Task: Find connections with filter location Puerto Tejada with filter topic #Consultantswith filter profile language English with filter current company Bounce with filter school DKTE'S Textile and Engineering Institute - An Autonomous Institute with filter industry Accommodation Services with filter service category Business Law with filter keywords title CNA
Action: Mouse moved to (278, 199)
Screenshot: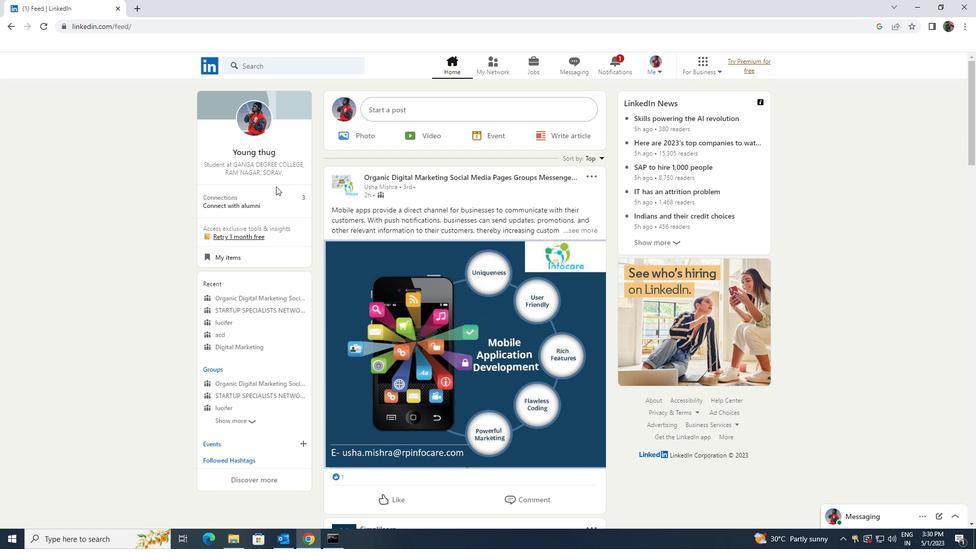
Action: Mouse pressed left at (278, 199)
Screenshot: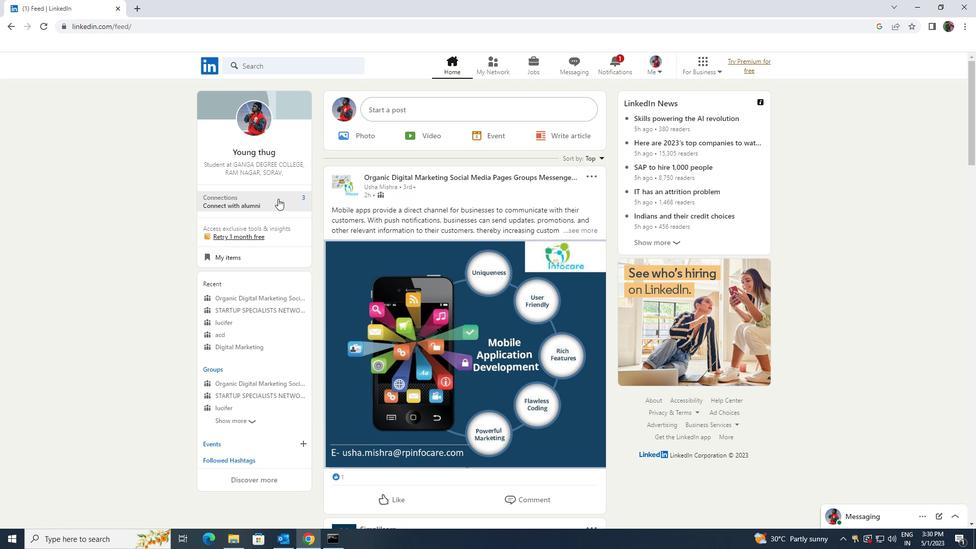 
Action: Mouse moved to (283, 123)
Screenshot: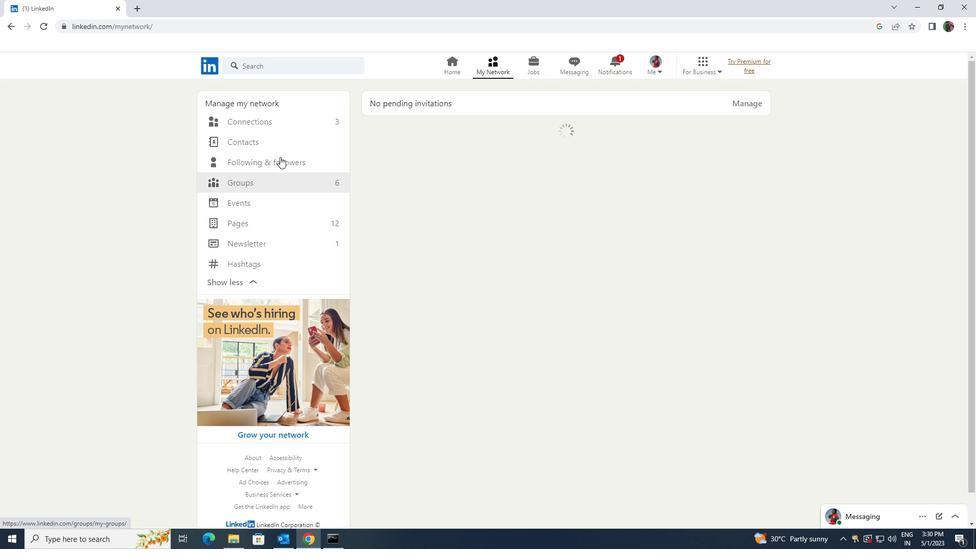 
Action: Mouse pressed left at (283, 123)
Screenshot: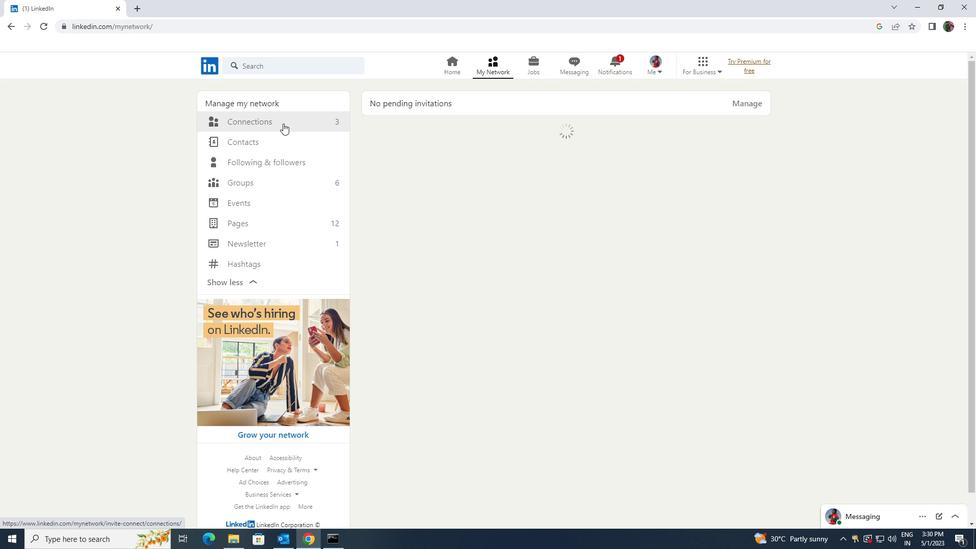 
Action: Mouse pressed left at (283, 123)
Screenshot: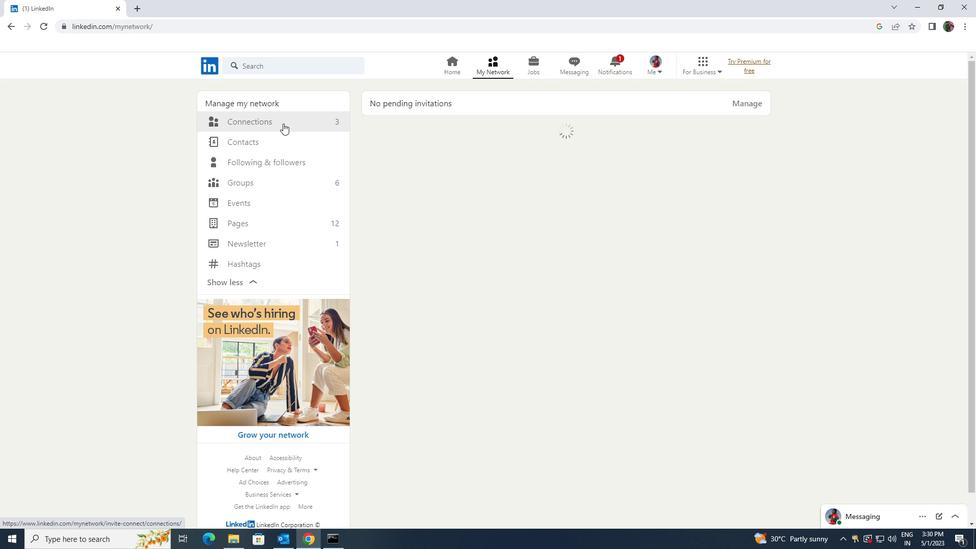 
Action: Mouse moved to (549, 123)
Screenshot: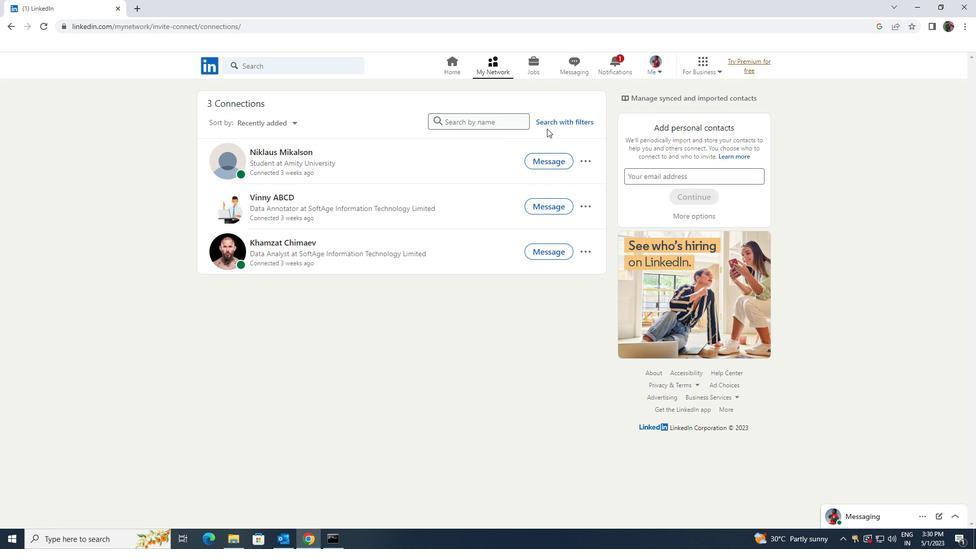 
Action: Mouse pressed left at (549, 123)
Screenshot: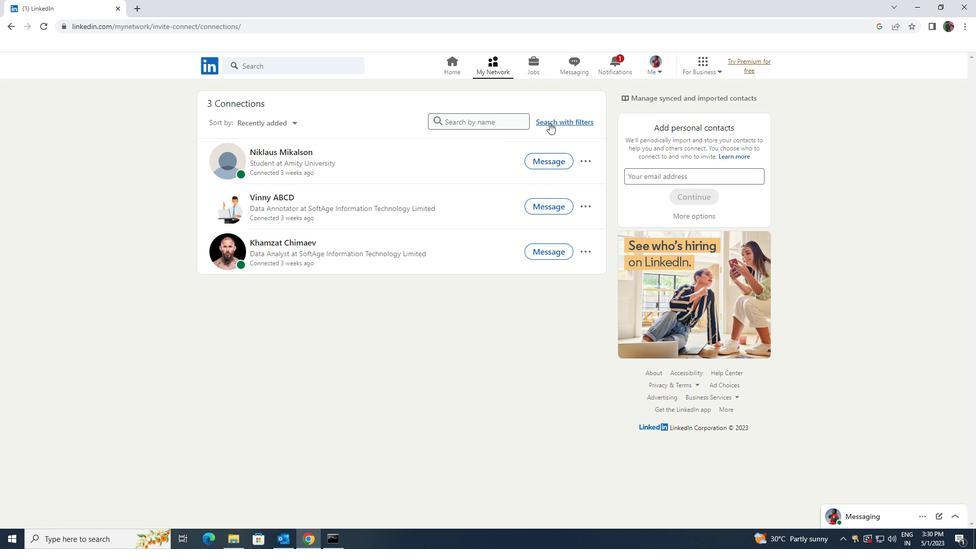
Action: Mouse moved to (529, 92)
Screenshot: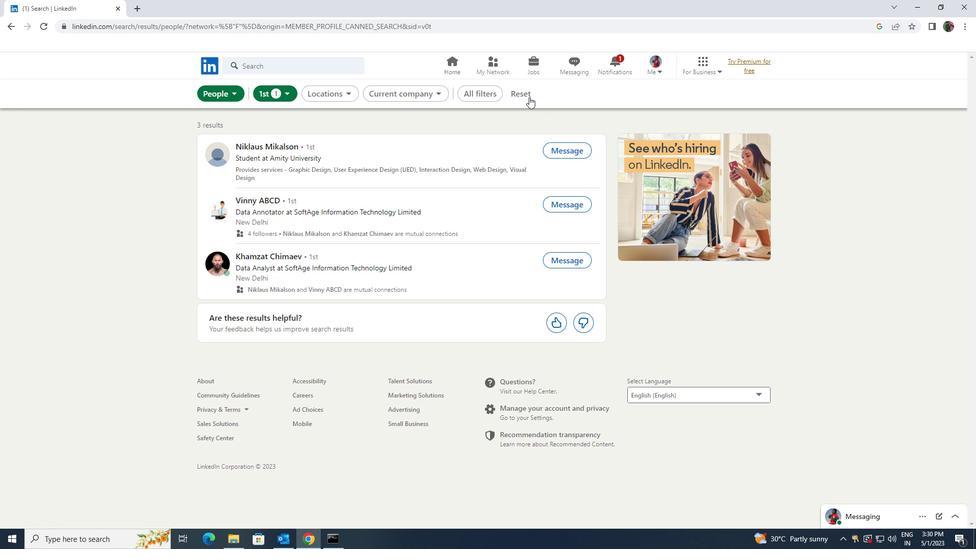 
Action: Mouse pressed left at (529, 92)
Screenshot: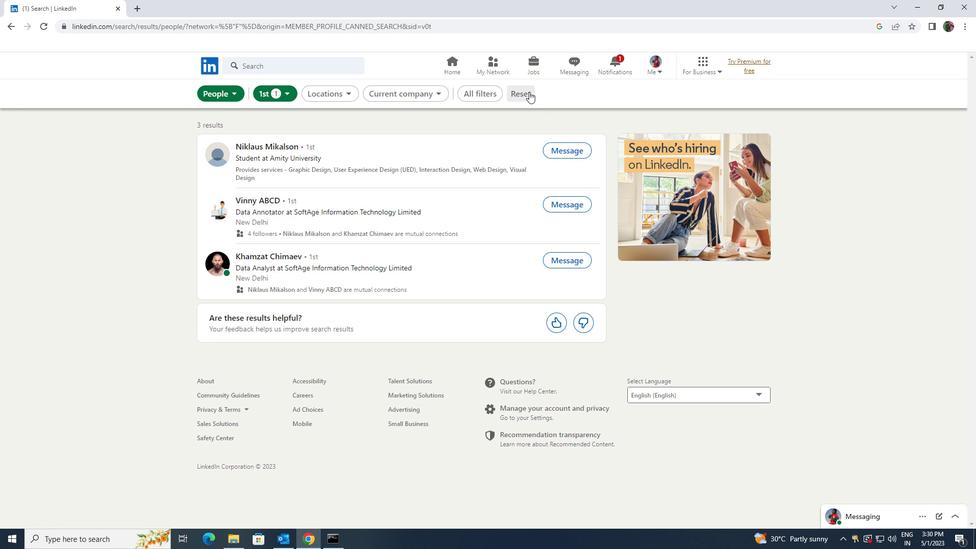 
Action: Mouse moved to (507, 92)
Screenshot: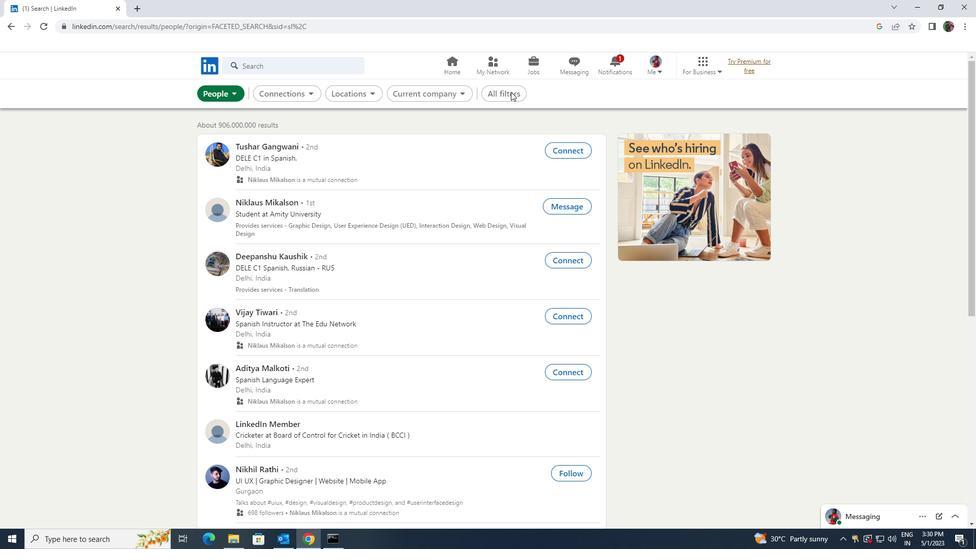 
Action: Mouse pressed left at (507, 92)
Screenshot: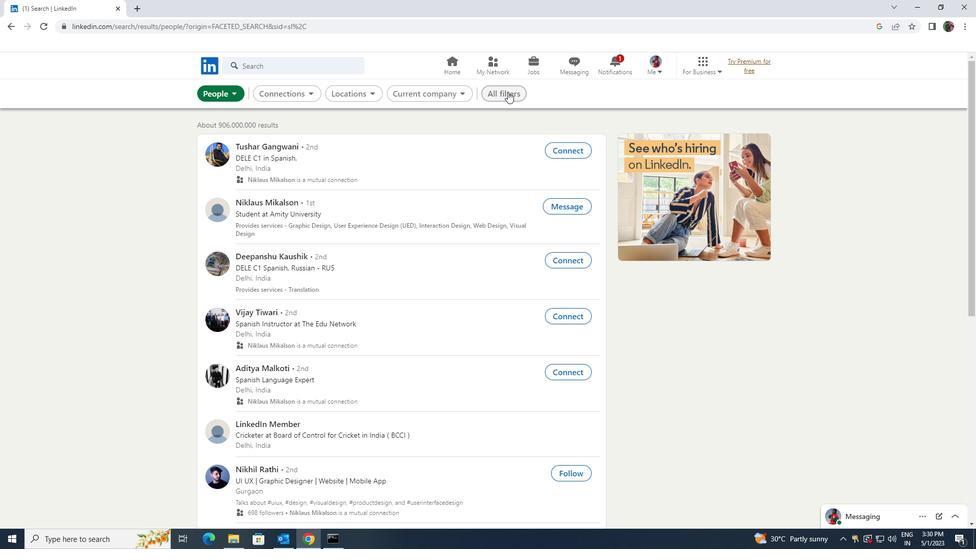 
Action: Mouse moved to (825, 330)
Screenshot: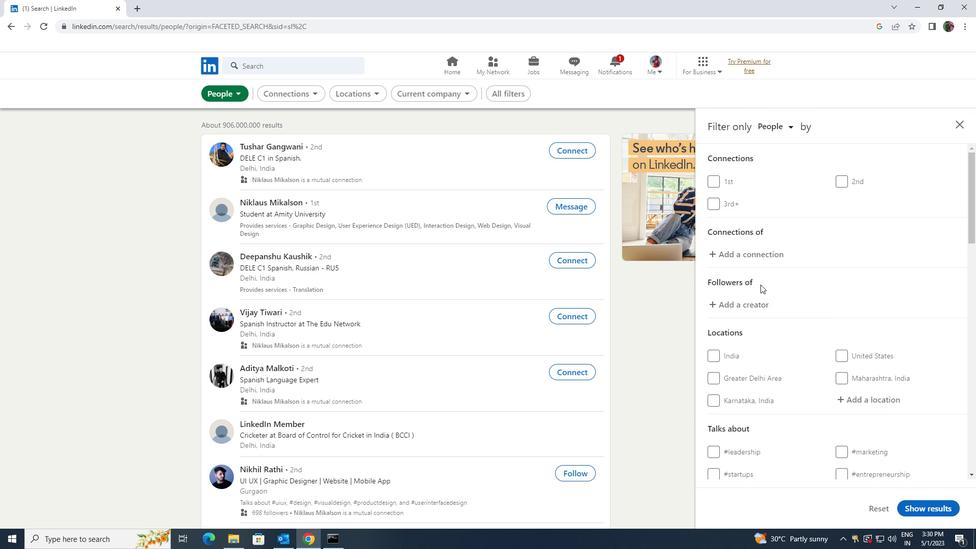 
Action: Mouse scrolled (825, 329) with delta (0, 0)
Screenshot: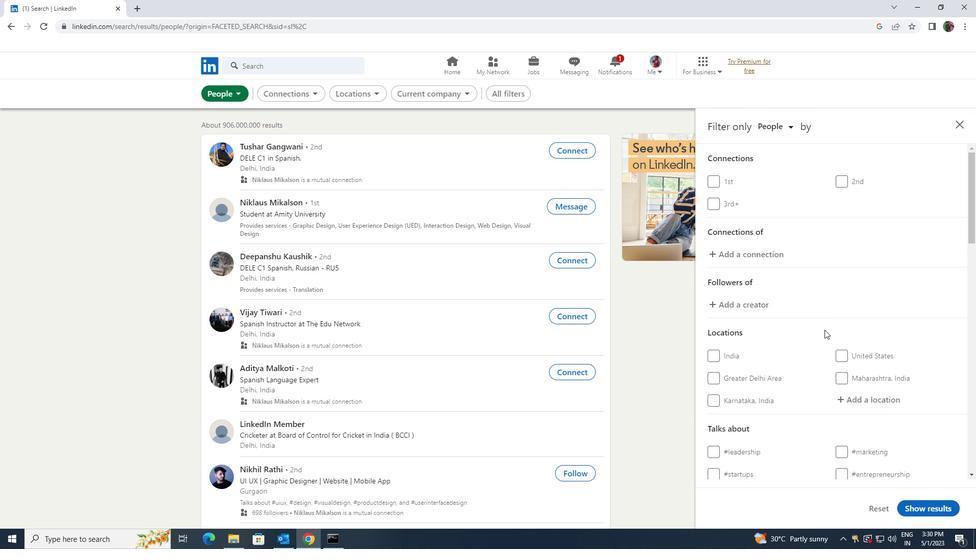 
Action: Mouse scrolled (825, 329) with delta (0, 0)
Screenshot: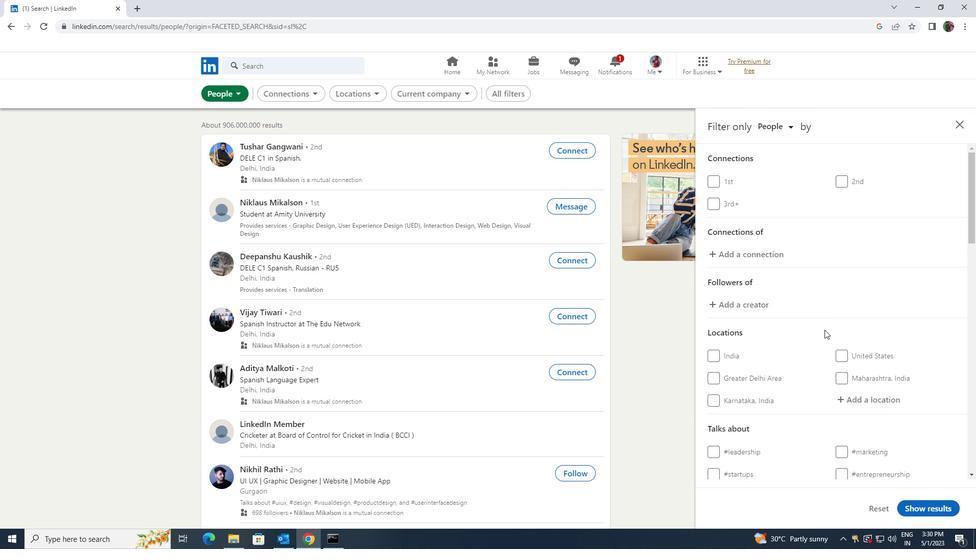 
Action: Mouse moved to (847, 298)
Screenshot: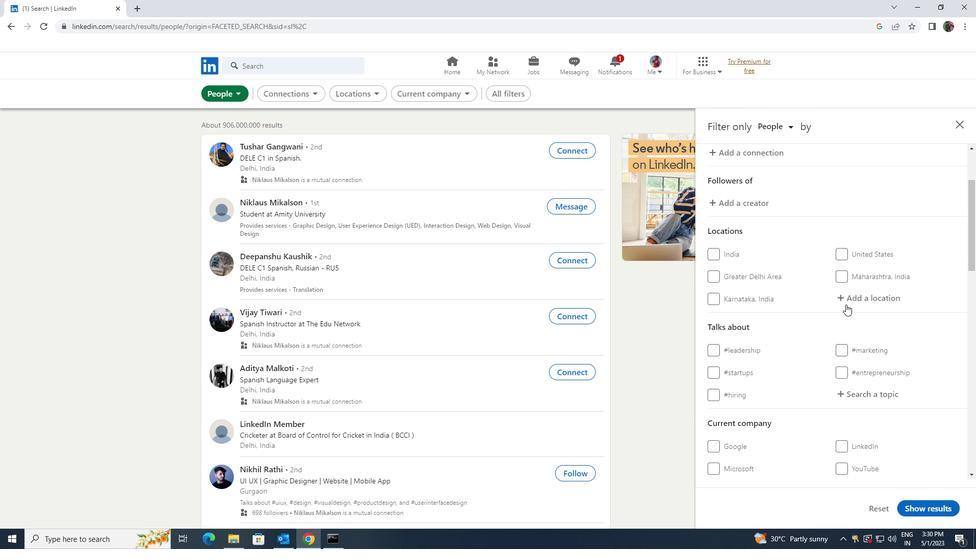 
Action: Mouse pressed left at (847, 298)
Screenshot: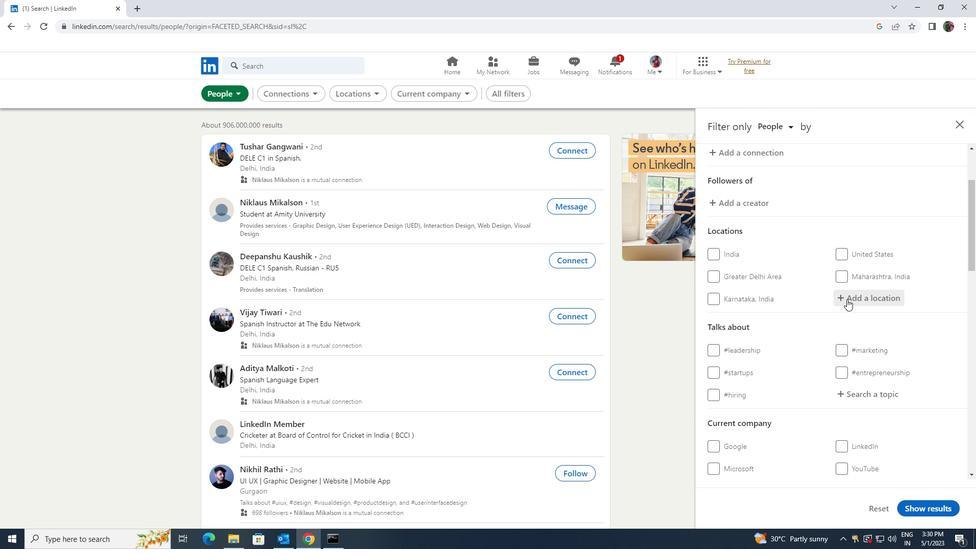 
Action: Key pressed <Key.shift>PUERT
Screenshot: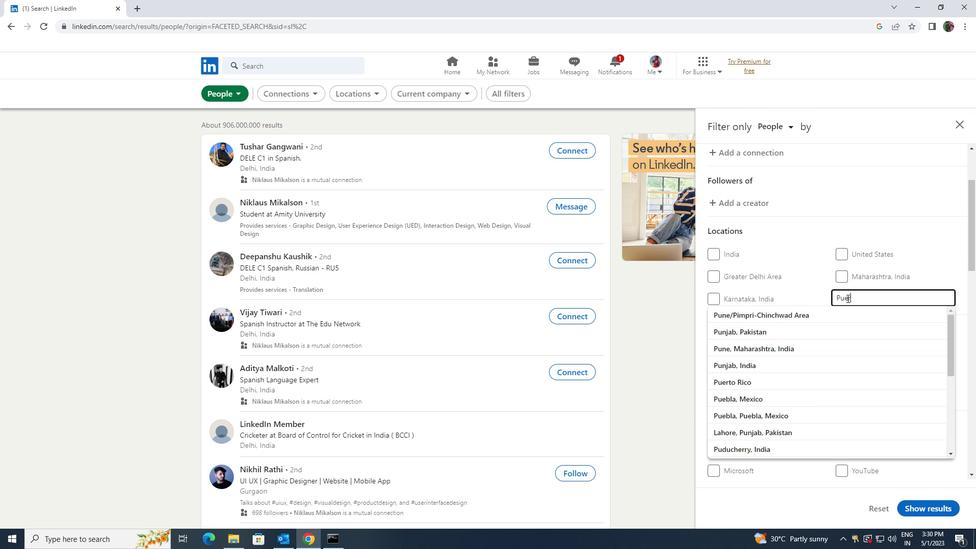 
Action: Mouse moved to (842, 311)
Screenshot: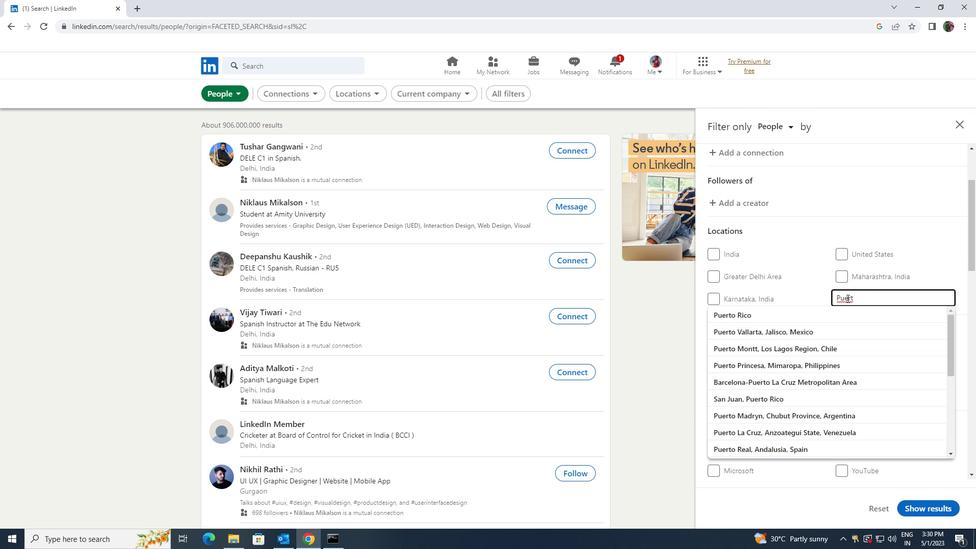 
Action: Mouse pressed left at (842, 311)
Screenshot: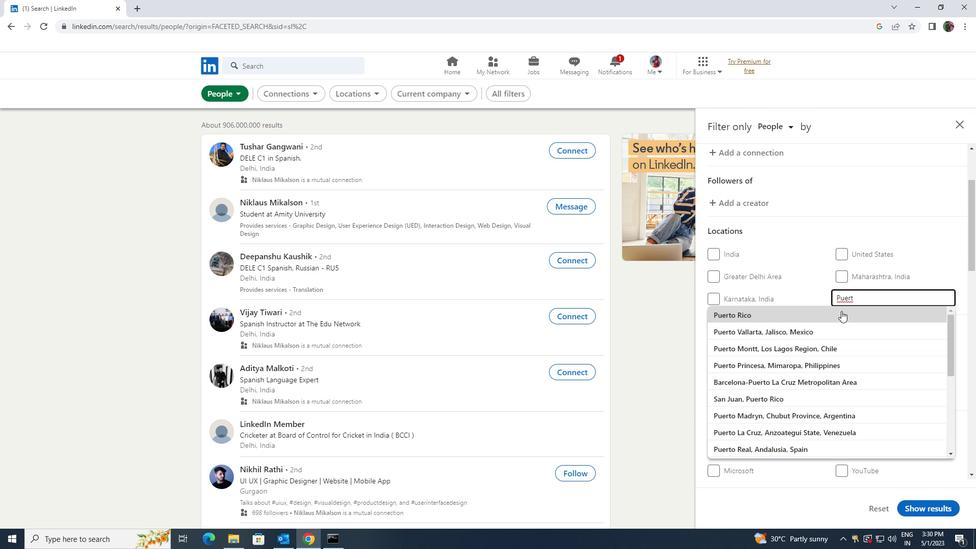 
Action: Mouse scrolled (842, 310) with delta (0, 0)
Screenshot: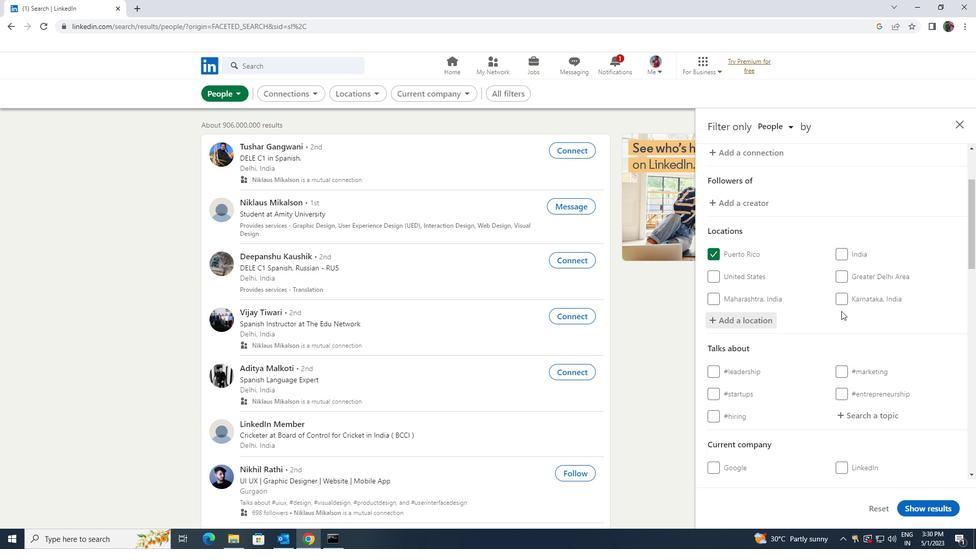 
Action: Mouse scrolled (842, 310) with delta (0, 0)
Screenshot: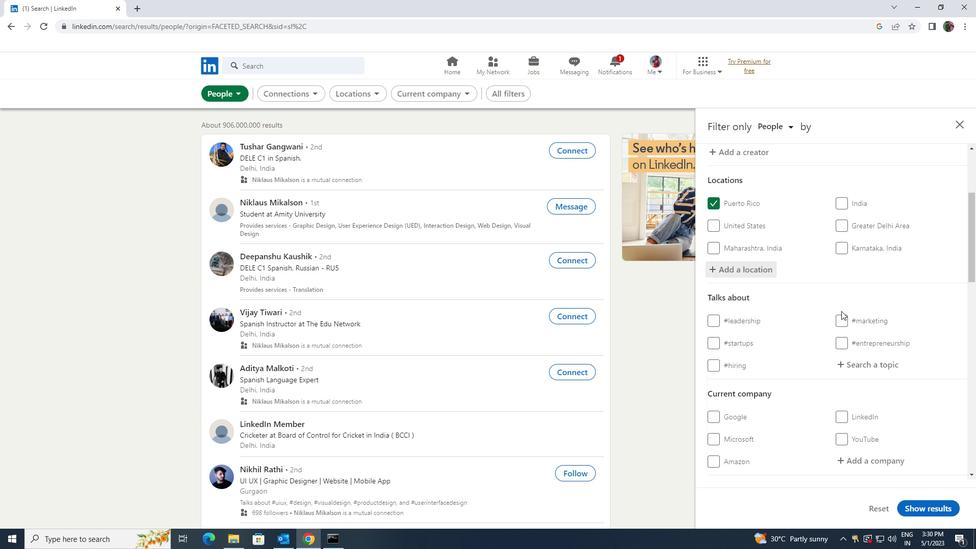 
Action: Mouse pressed left at (842, 311)
Screenshot: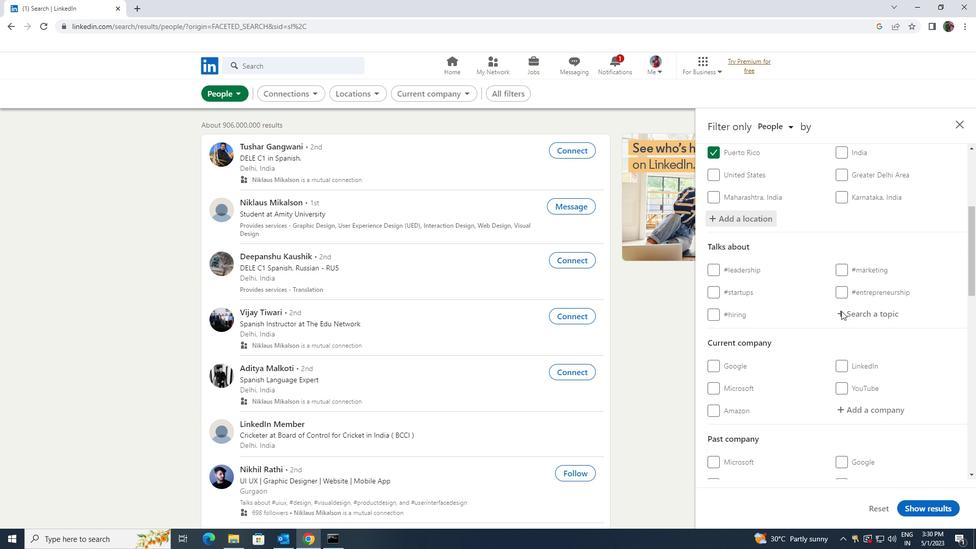 
Action: Key pressed <Key.shift>CONSUL
Screenshot: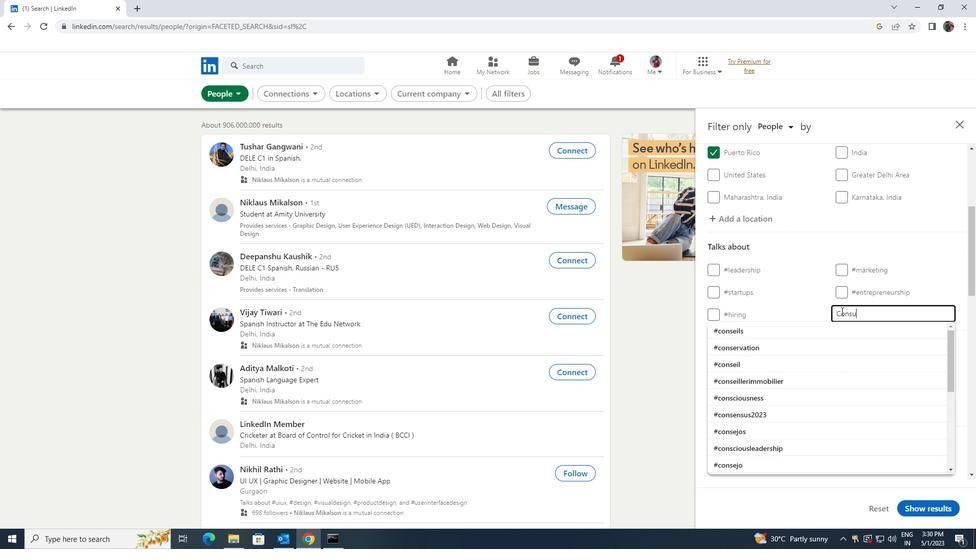 
Action: Mouse moved to (827, 355)
Screenshot: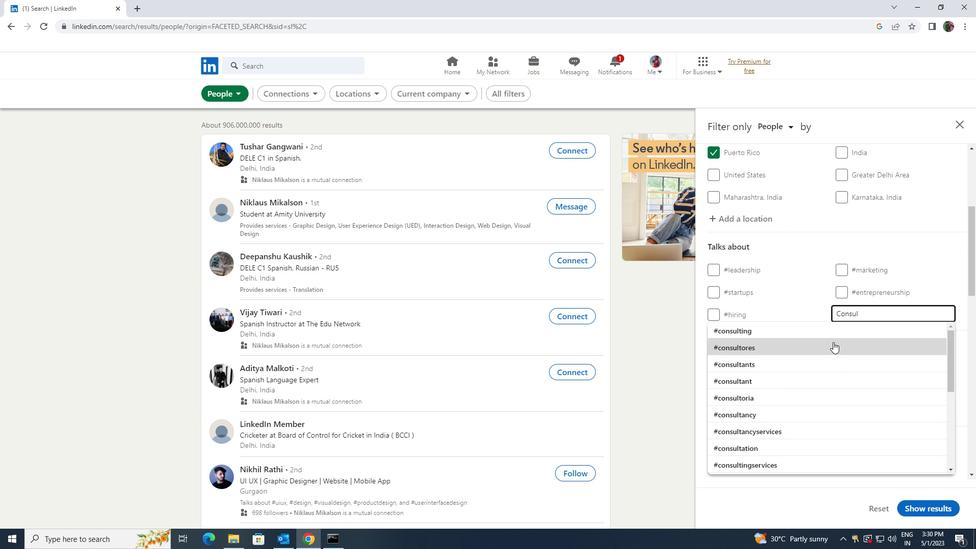 
Action: Mouse pressed left at (827, 355)
Screenshot: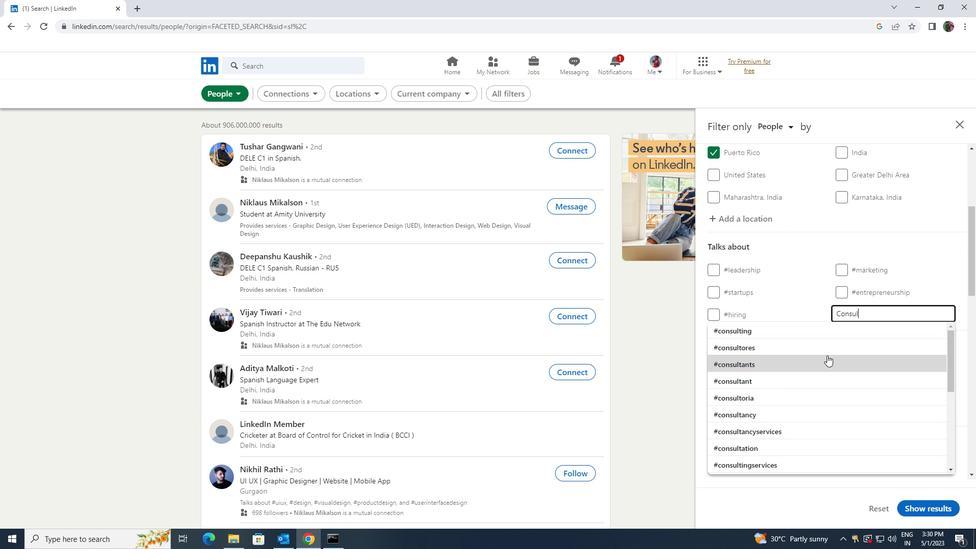 
Action: Mouse scrolled (827, 355) with delta (0, 0)
Screenshot: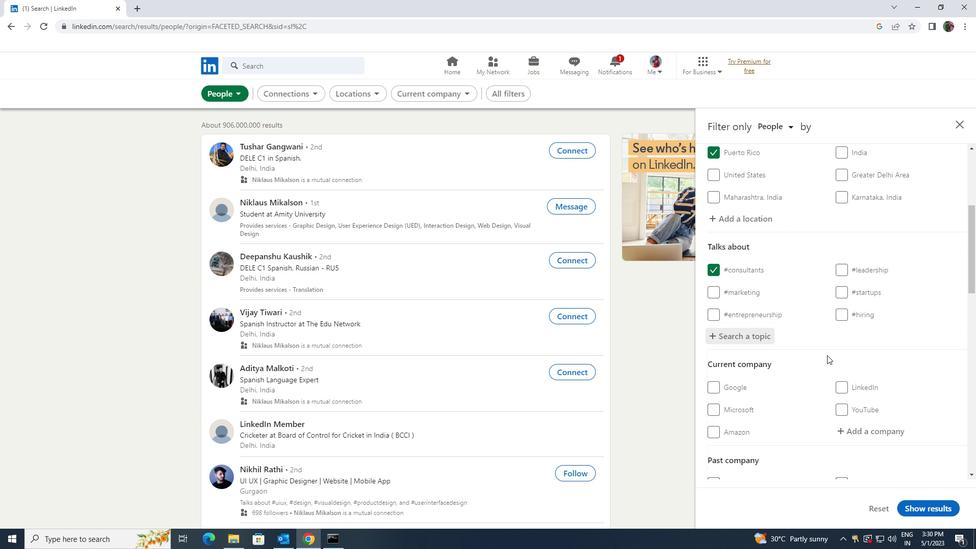 
Action: Mouse scrolled (827, 355) with delta (0, 0)
Screenshot: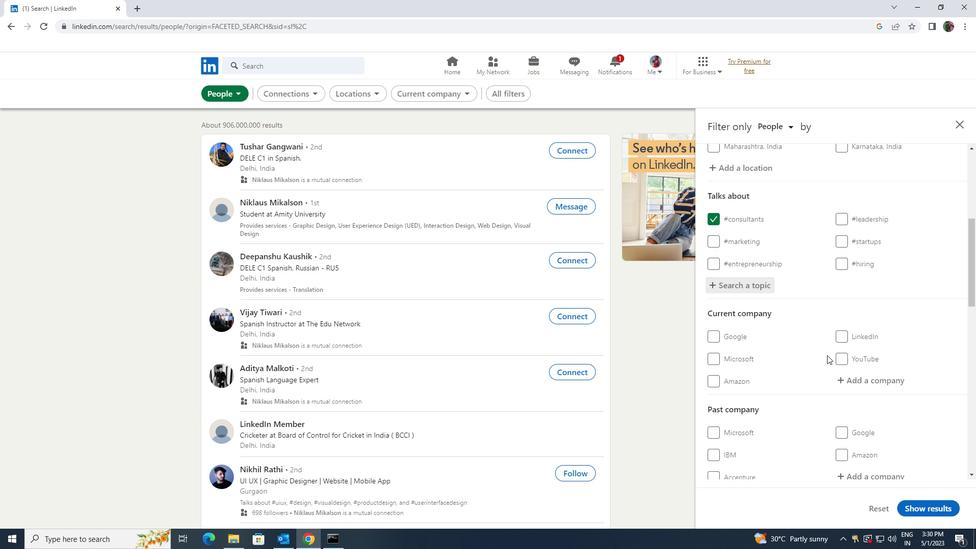 
Action: Mouse moved to (828, 355)
Screenshot: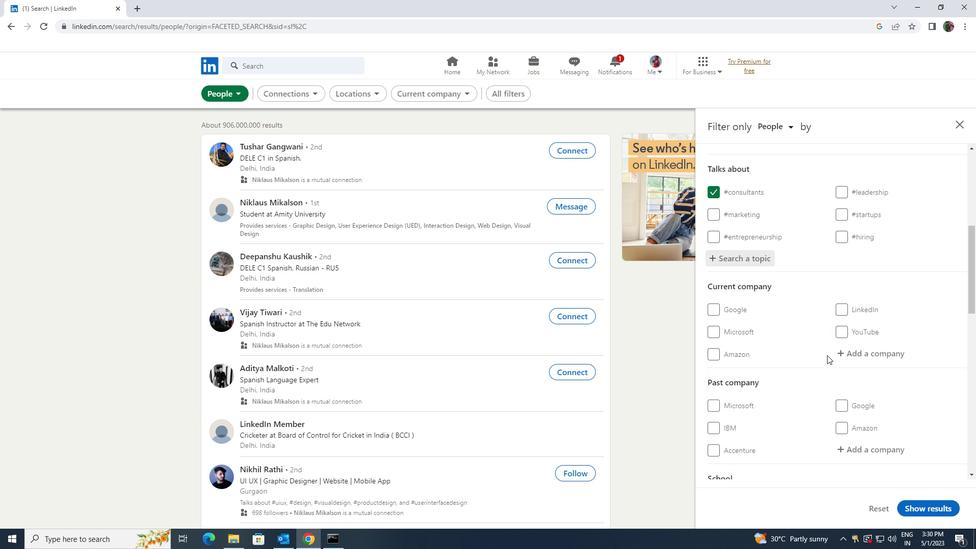 
Action: Mouse scrolled (828, 355) with delta (0, 0)
Screenshot: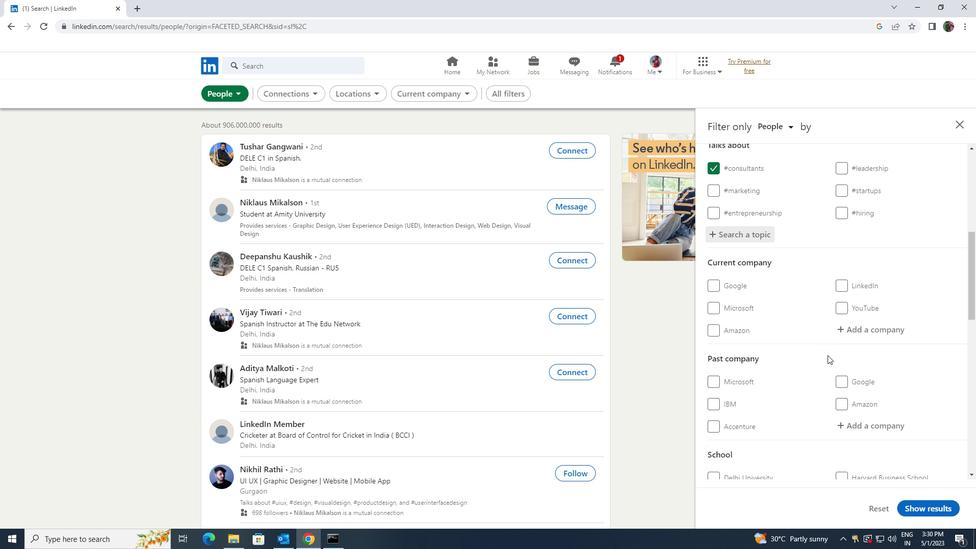 
Action: Mouse moved to (828, 353)
Screenshot: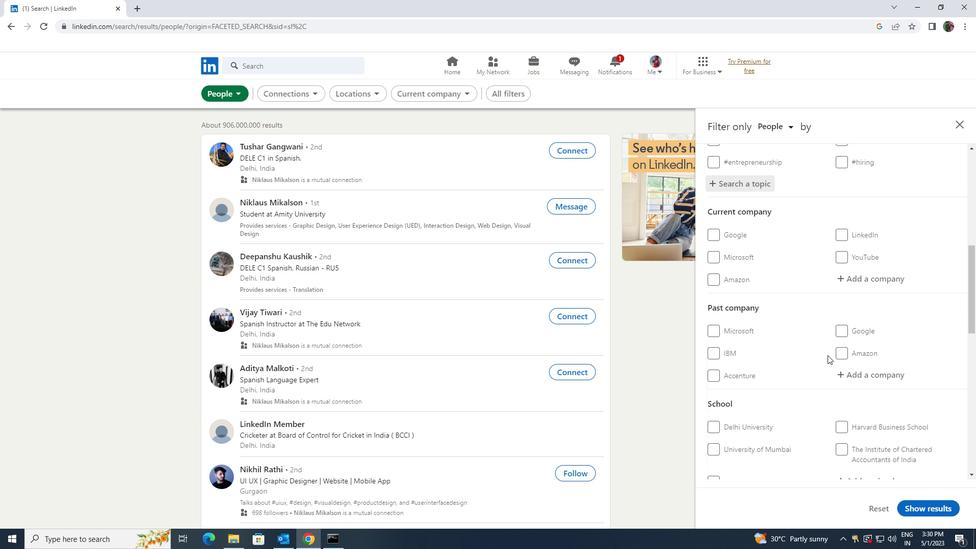 
Action: Mouse scrolled (828, 352) with delta (0, 0)
Screenshot: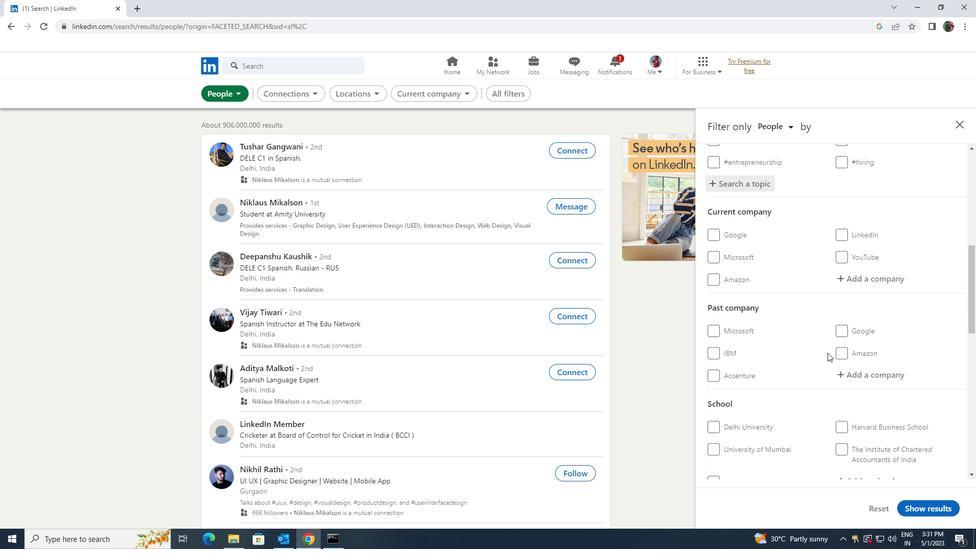 
Action: Mouse moved to (828, 351)
Screenshot: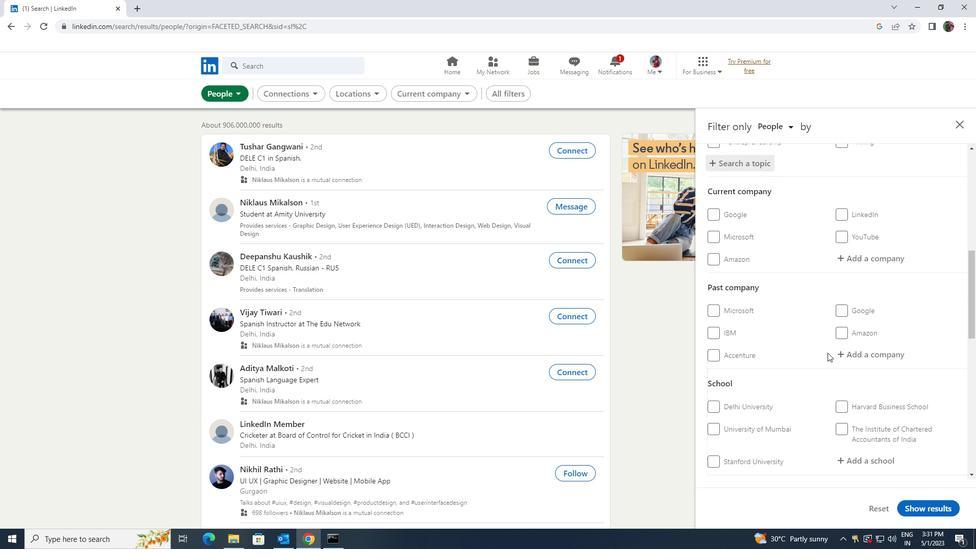 
Action: Mouse scrolled (828, 351) with delta (0, 0)
Screenshot: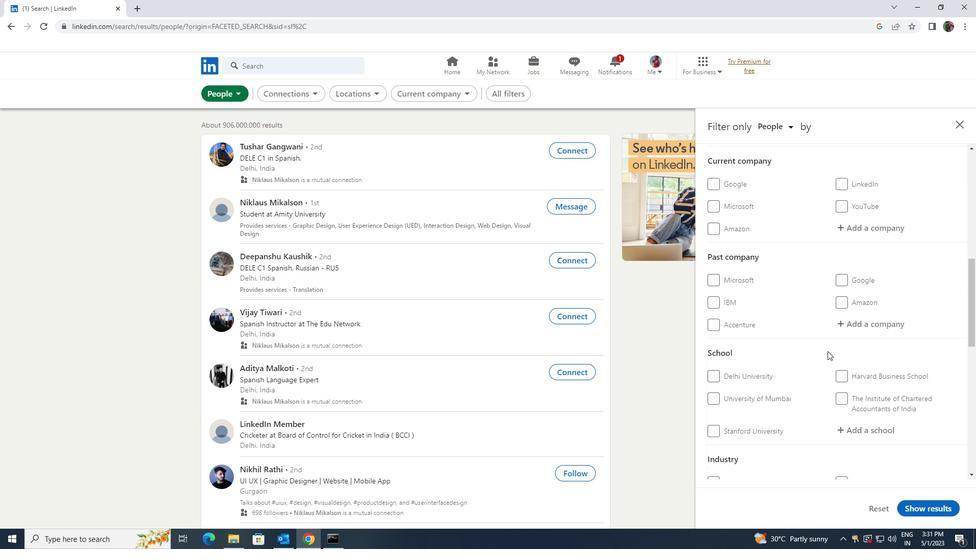 
Action: Mouse scrolled (828, 351) with delta (0, 0)
Screenshot: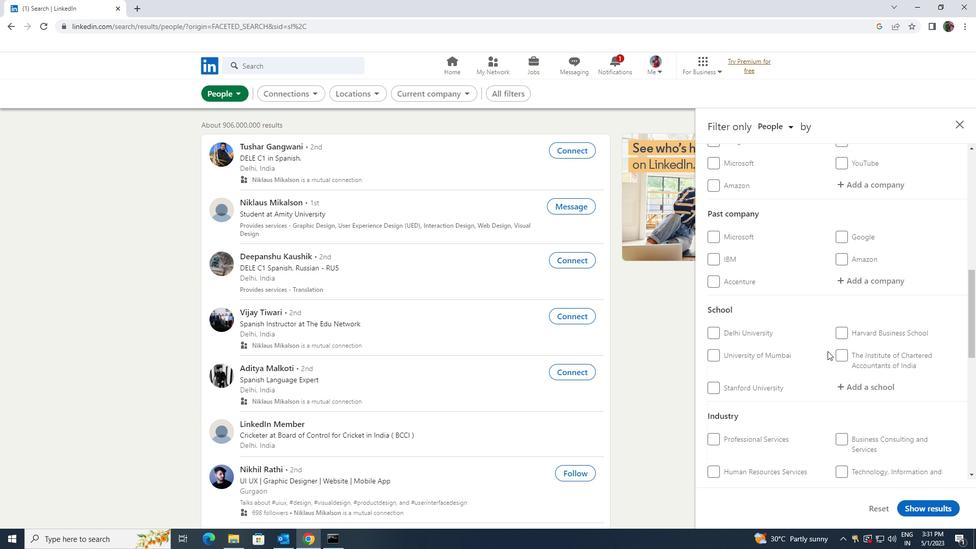 
Action: Mouse scrolled (828, 351) with delta (0, 0)
Screenshot: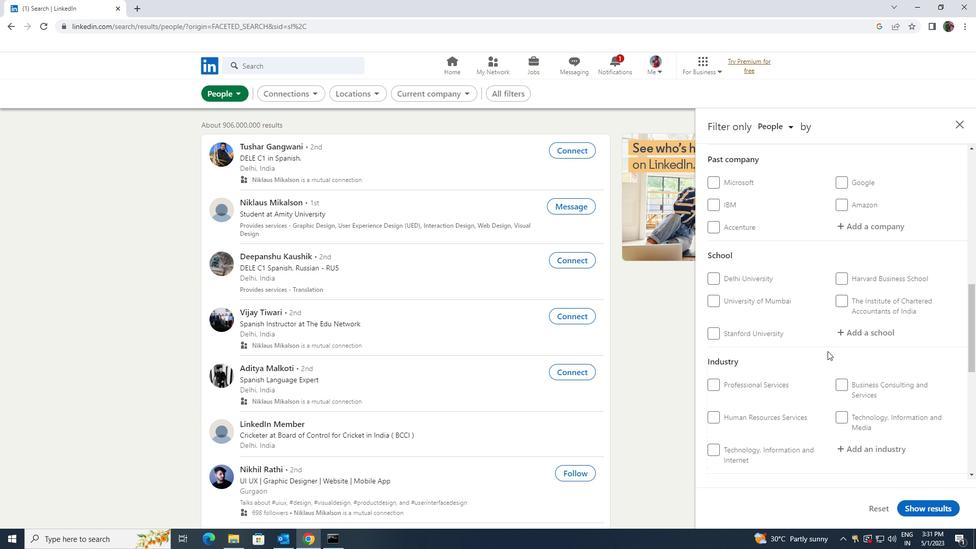 
Action: Mouse scrolled (828, 351) with delta (0, 0)
Screenshot: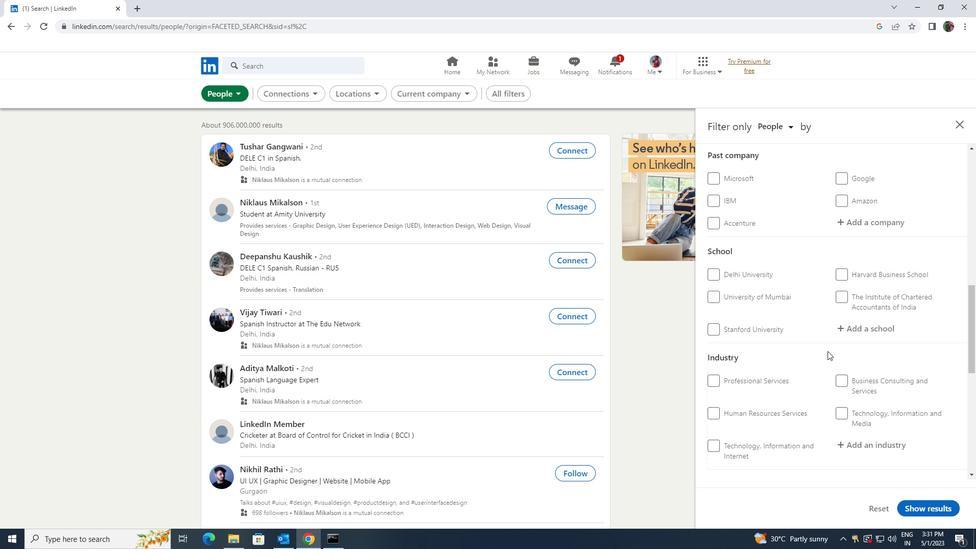
Action: Mouse scrolled (828, 351) with delta (0, 0)
Screenshot: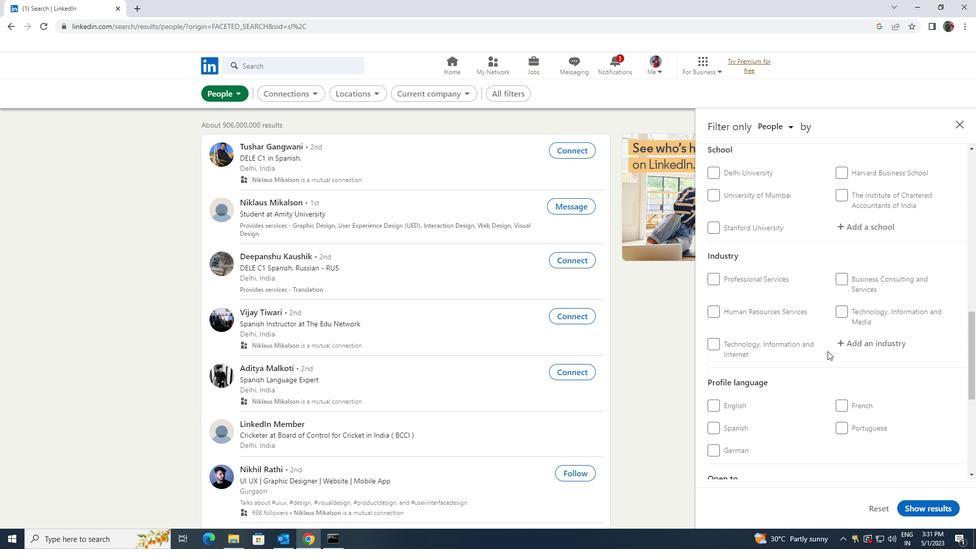 
Action: Mouse moved to (715, 352)
Screenshot: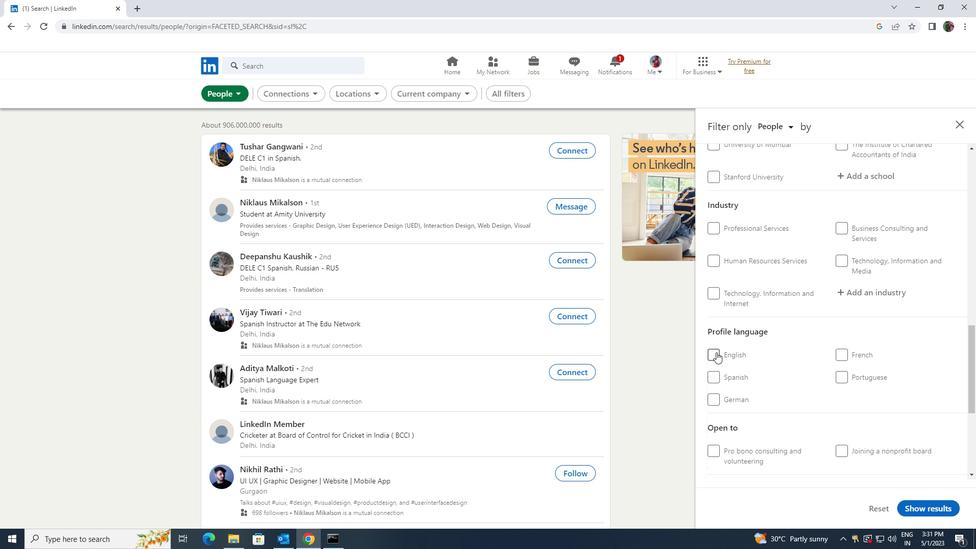 
Action: Mouse pressed left at (715, 352)
Screenshot: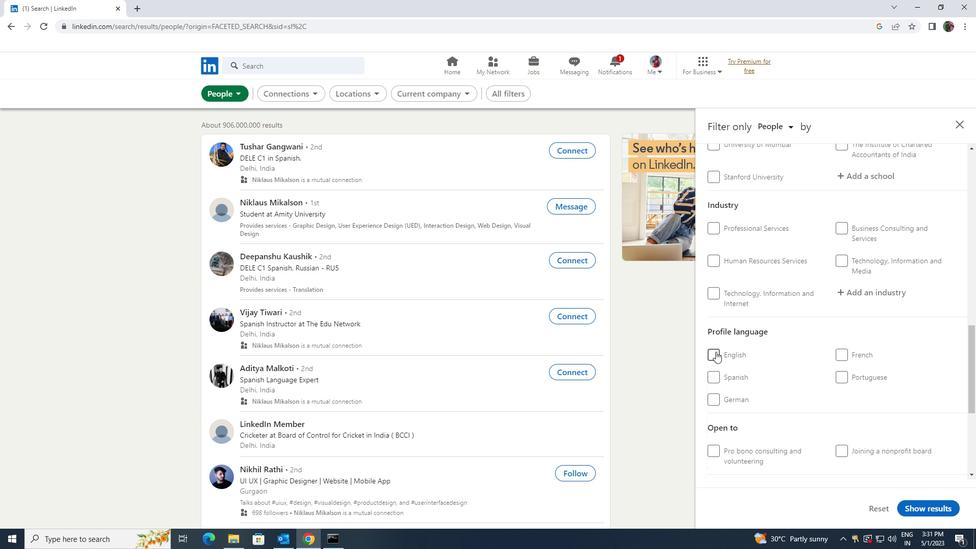 
Action: Mouse moved to (788, 354)
Screenshot: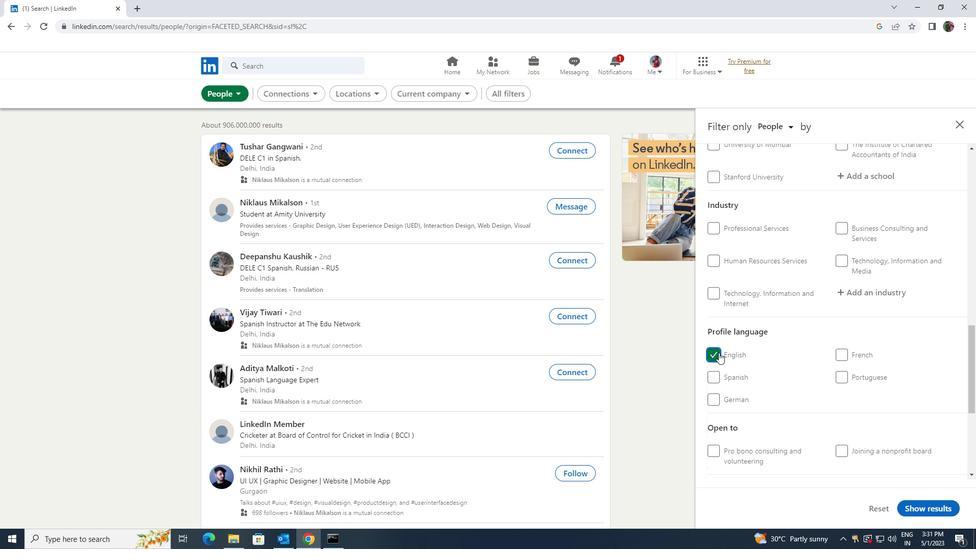 
Action: Mouse scrolled (788, 354) with delta (0, 0)
Screenshot: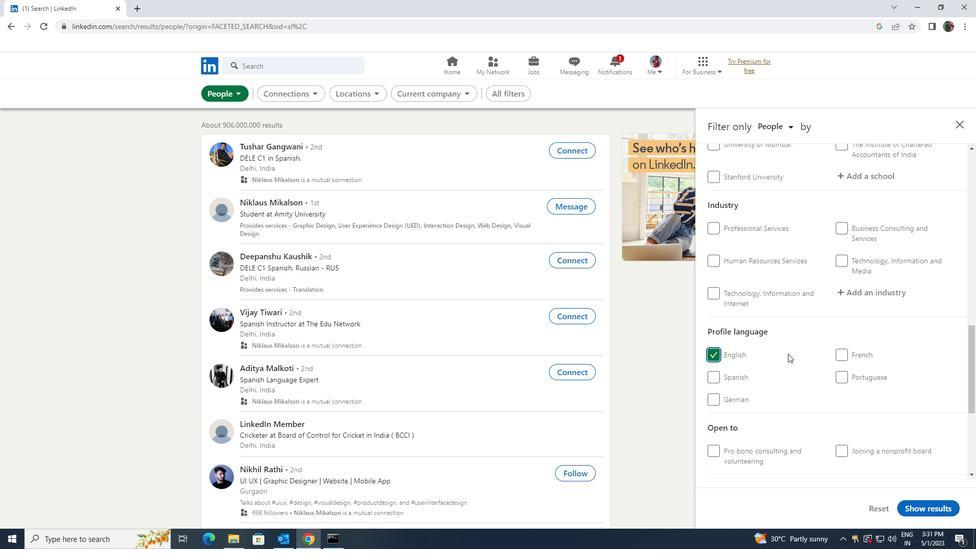 
Action: Mouse scrolled (788, 354) with delta (0, 0)
Screenshot: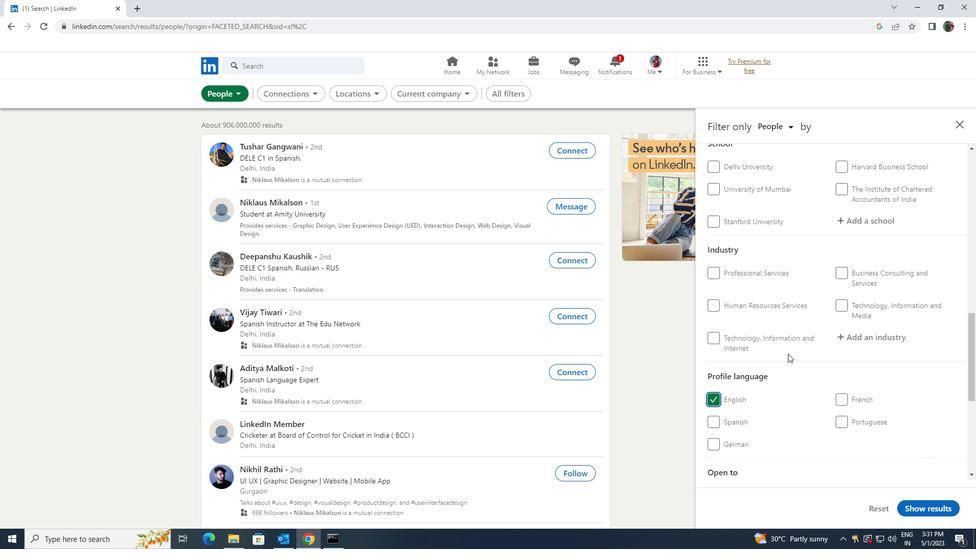 
Action: Mouse scrolled (788, 354) with delta (0, 0)
Screenshot: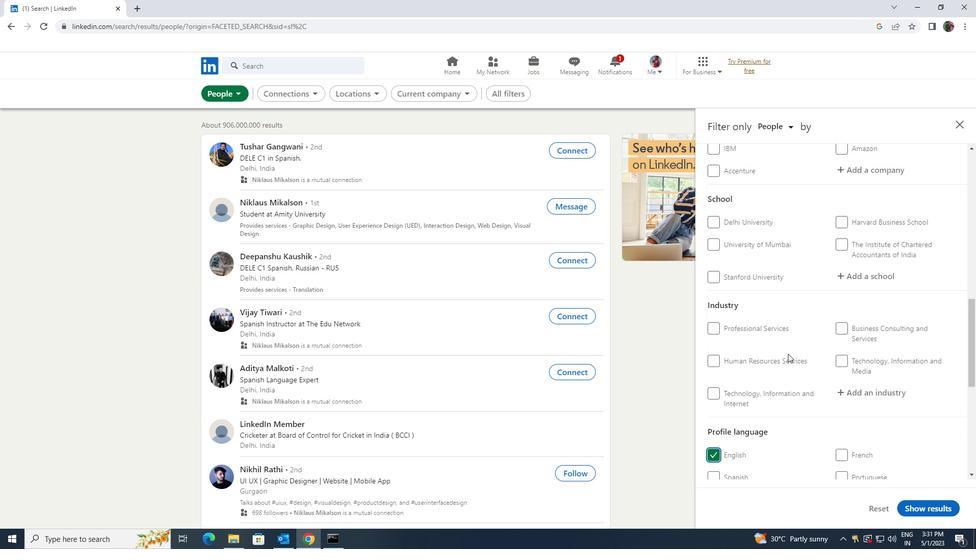 
Action: Mouse scrolled (788, 354) with delta (0, 0)
Screenshot: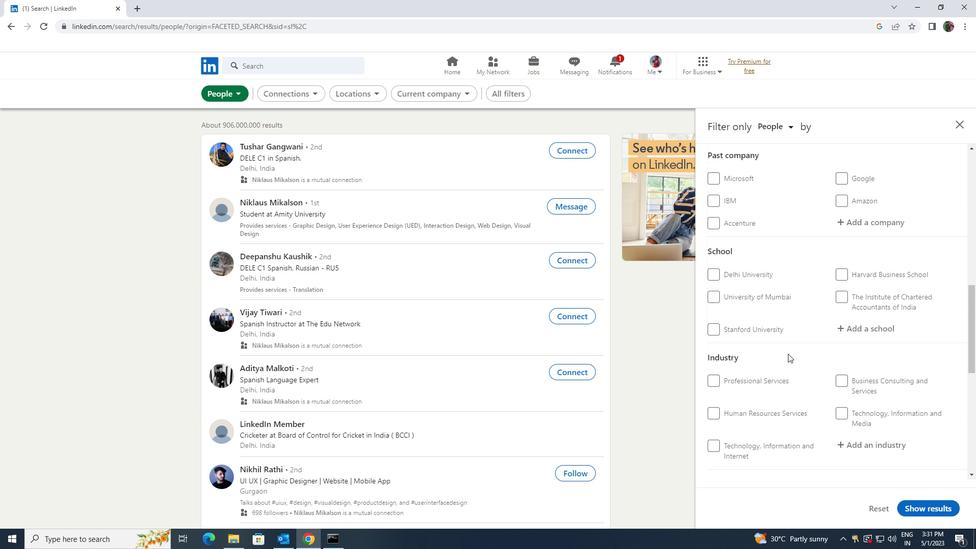 
Action: Mouse scrolled (788, 354) with delta (0, 0)
Screenshot: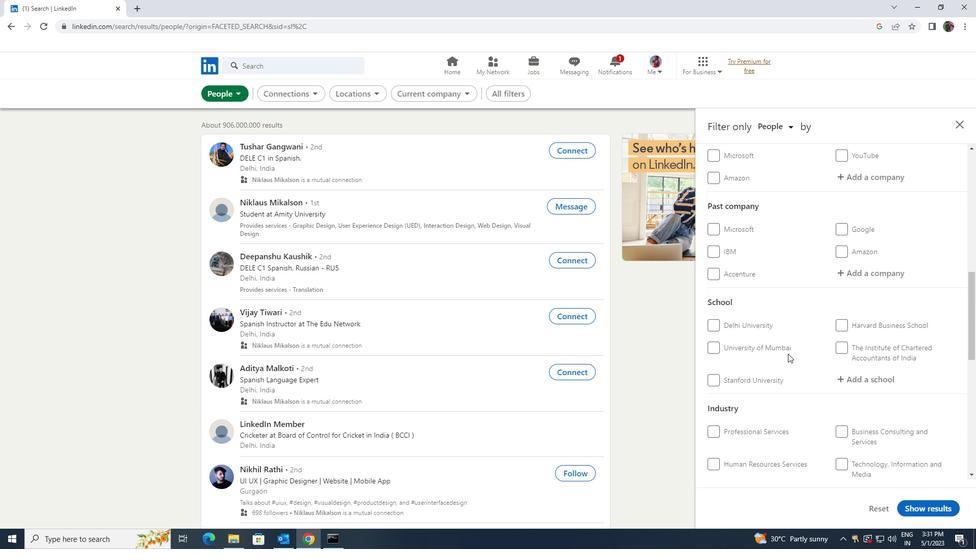 
Action: Mouse scrolled (788, 354) with delta (0, 0)
Screenshot: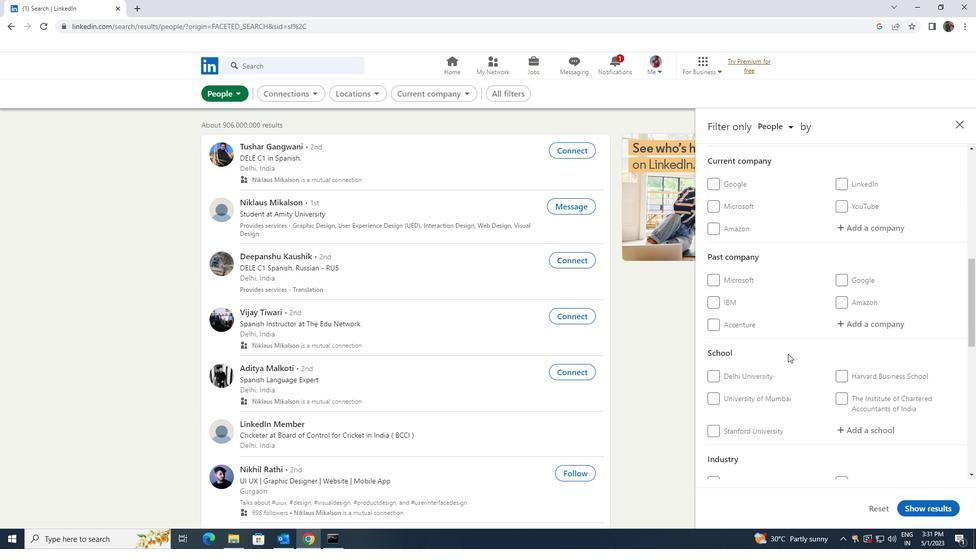 
Action: Mouse scrolled (788, 354) with delta (0, 0)
Screenshot: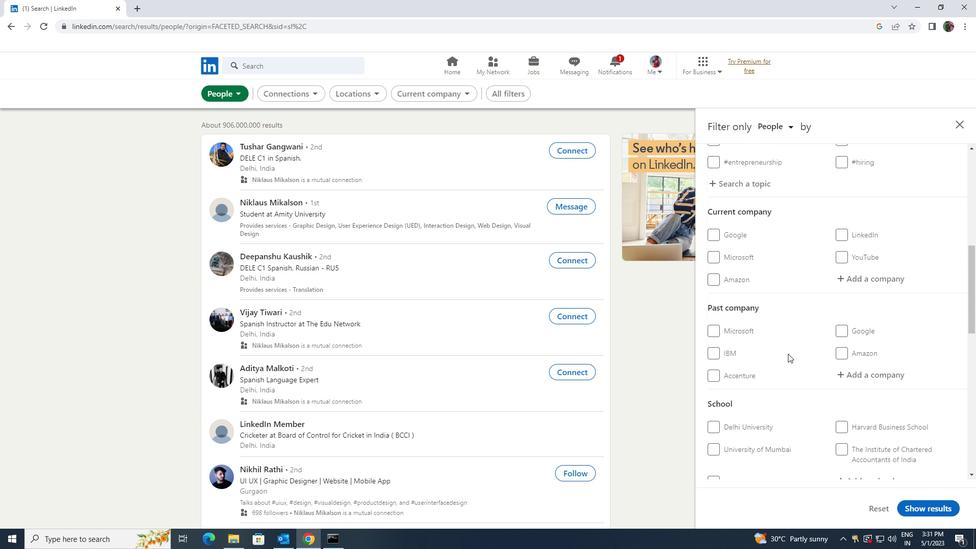 
Action: Mouse moved to (846, 328)
Screenshot: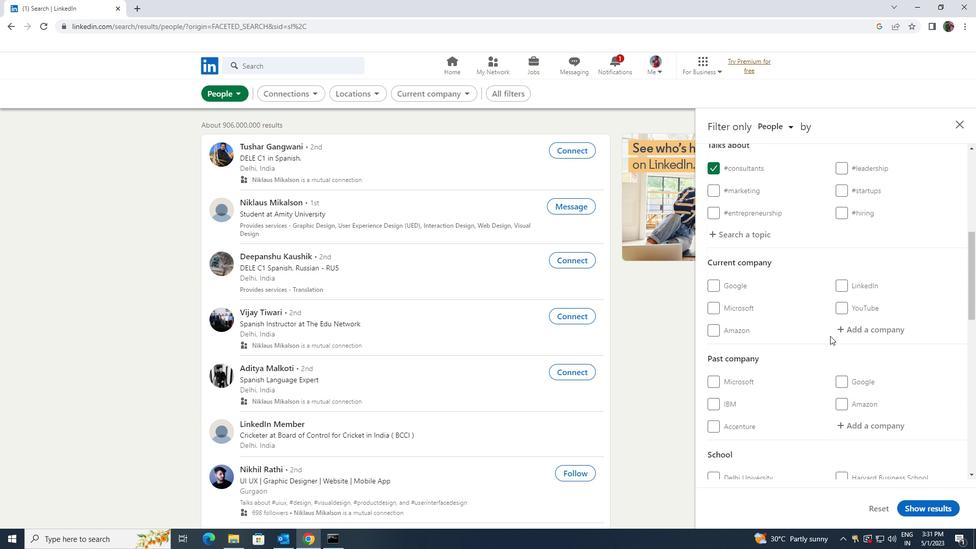 
Action: Mouse pressed left at (846, 328)
Screenshot: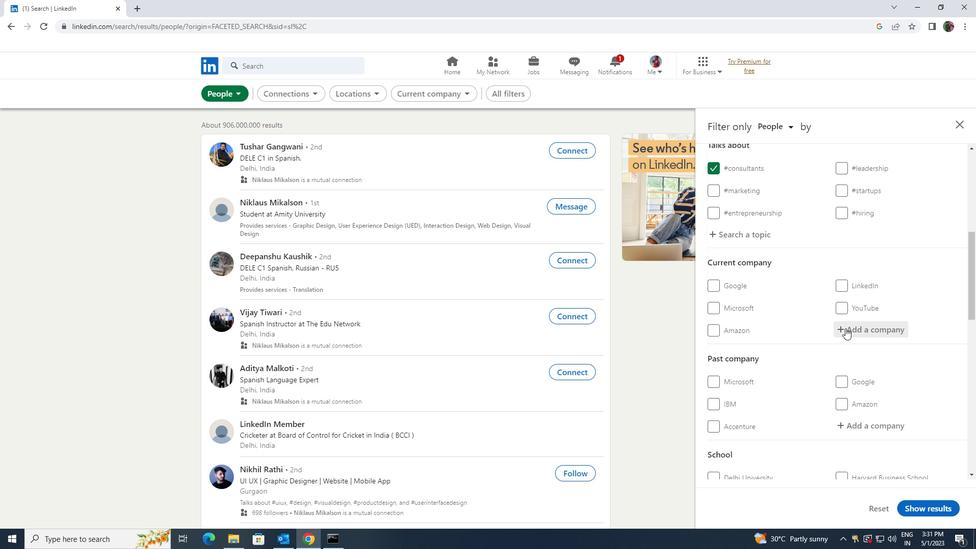 
Action: Key pressed <Key.shift>BOUNCE
Screenshot: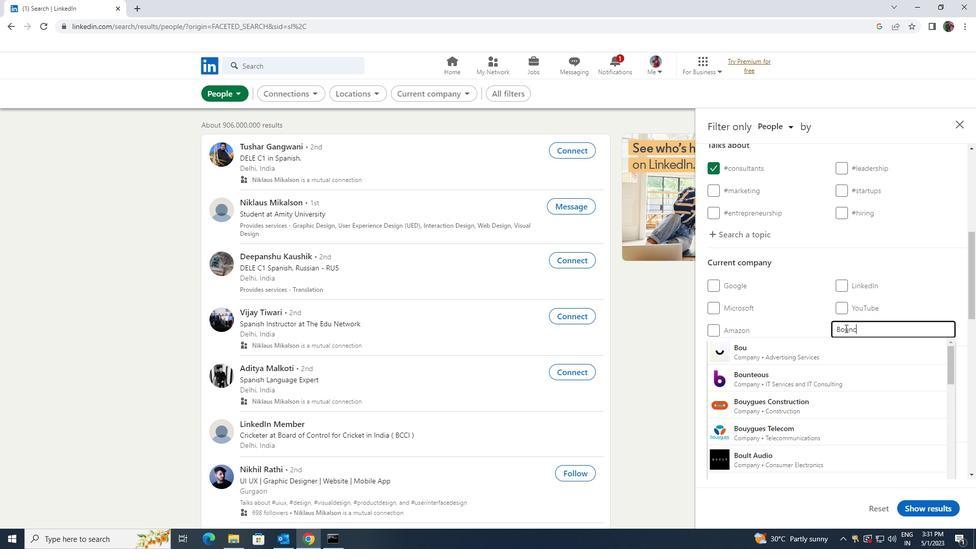 
Action: Mouse moved to (824, 373)
Screenshot: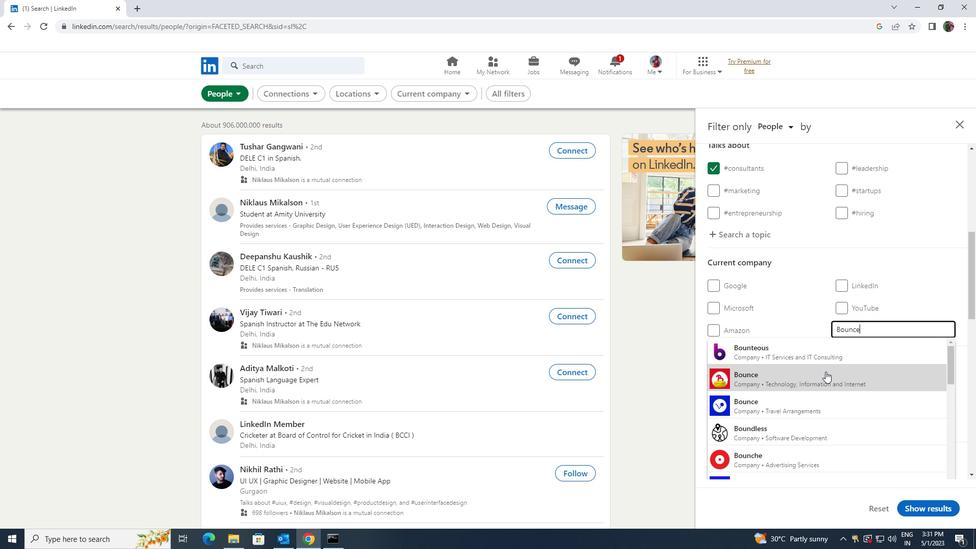 
Action: Mouse pressed left at (824, 373)
Screenshot: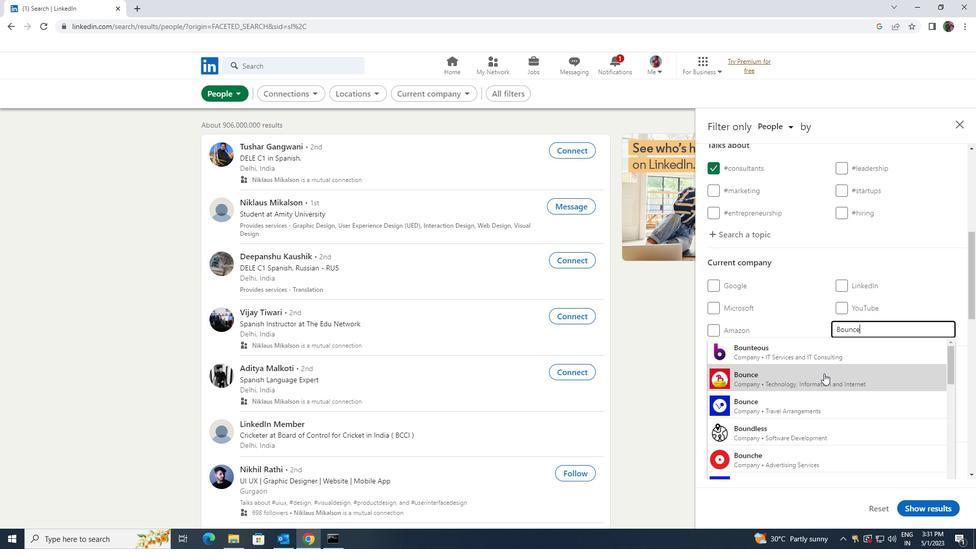 
Action: Mouse moved to (821, 373)
Screenshot: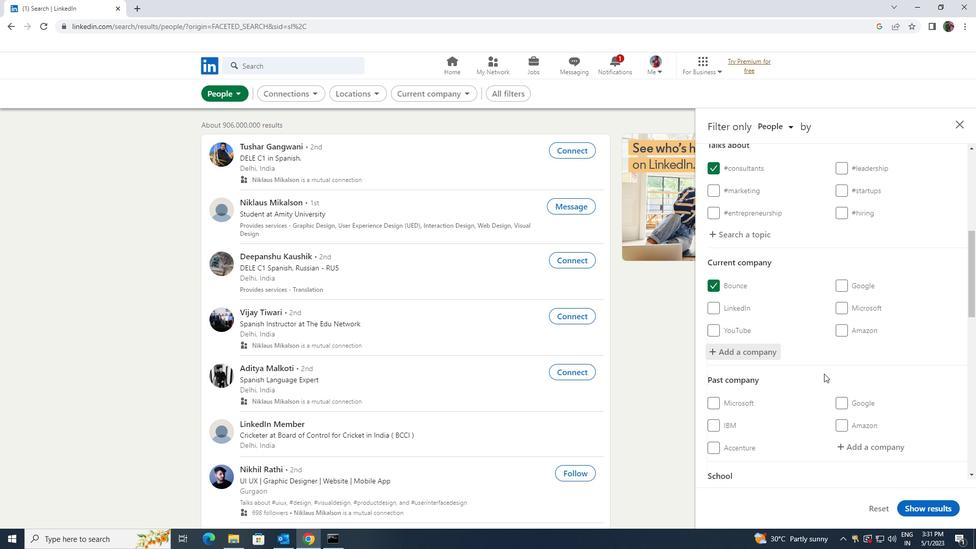 
Action: Mouse scrolled (821, 373) with delta (0, 0)
Screenshot: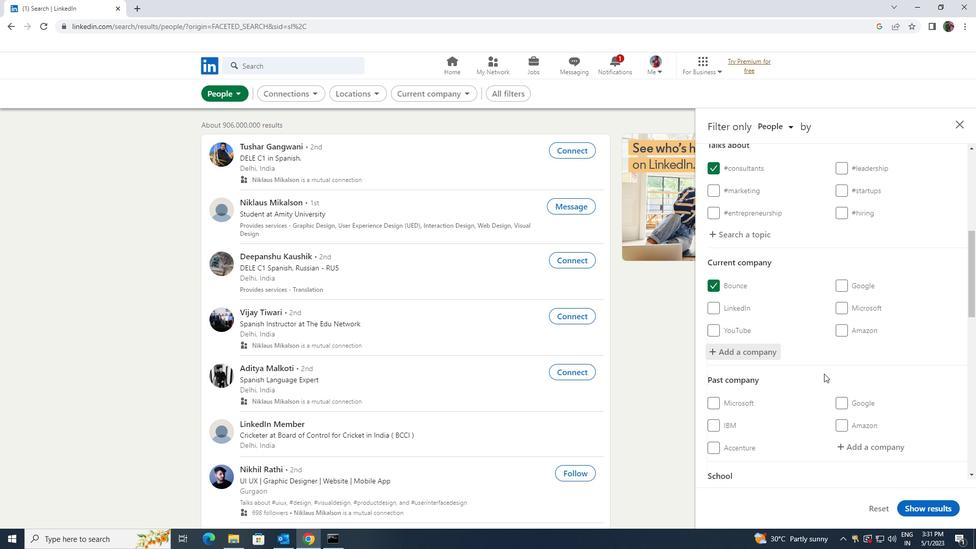 
Action: Mouse scrolled (821, 373) with delta (0, 0)
Screenshot: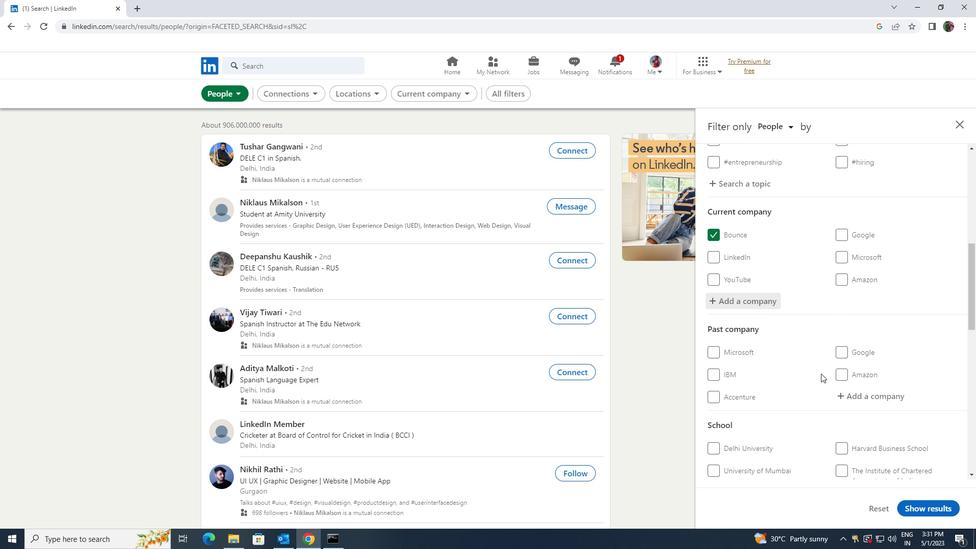 
Action: Mouse moved to (835, 356)
Screenshot: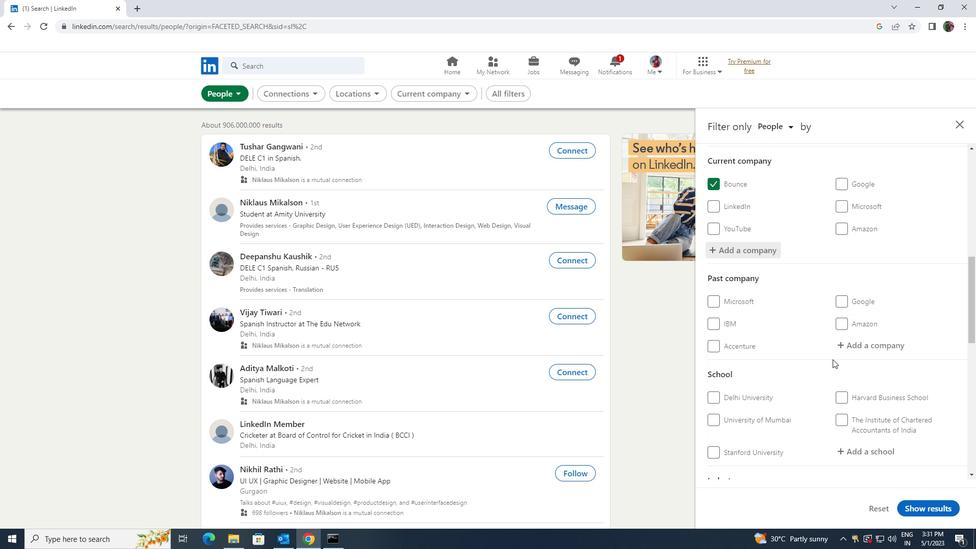 
Action: Mouse scrolled (835, 355) with delta (0, 0)
Screenshot: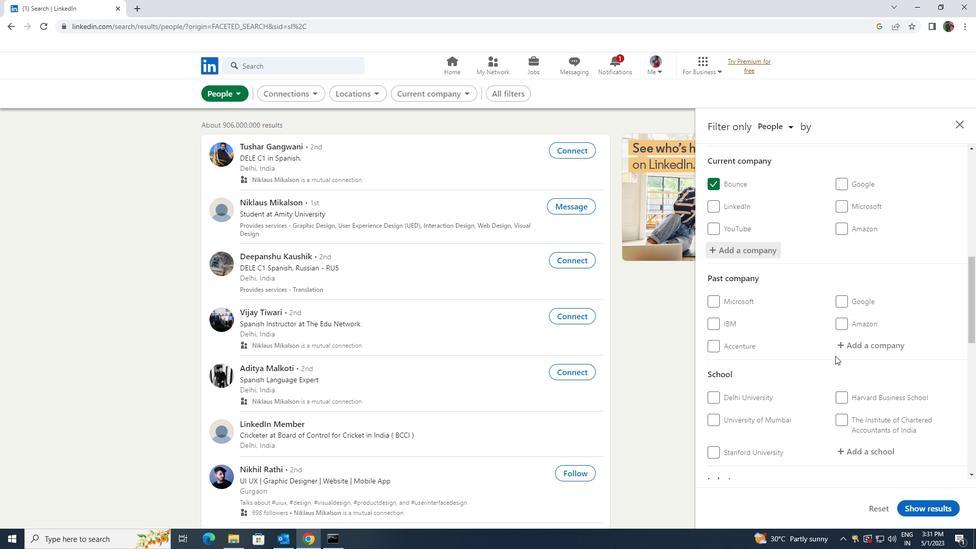 
Action: Mouse scrolled (835, 355) with delta (0, 0)
Screenshot: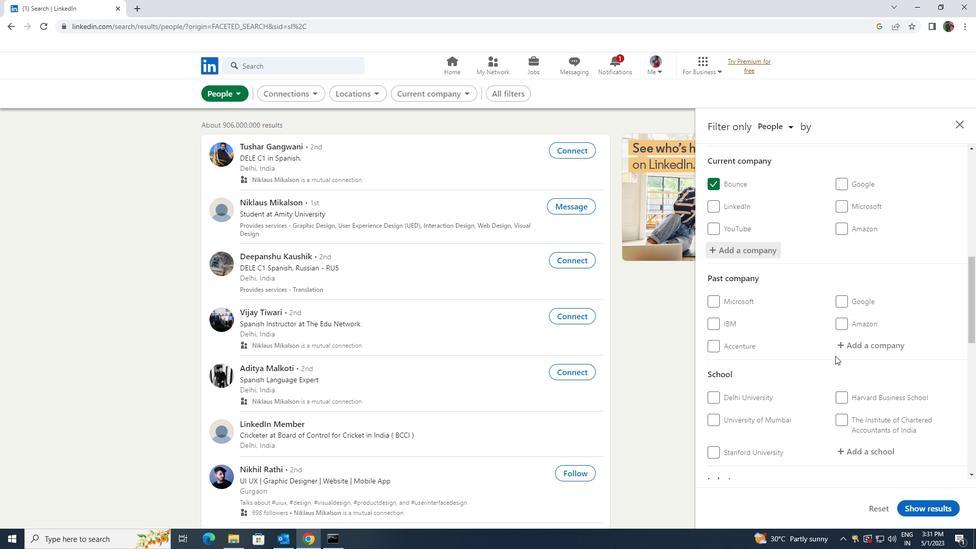 
Action: Mouse moved to (841, 351)
Screenshot: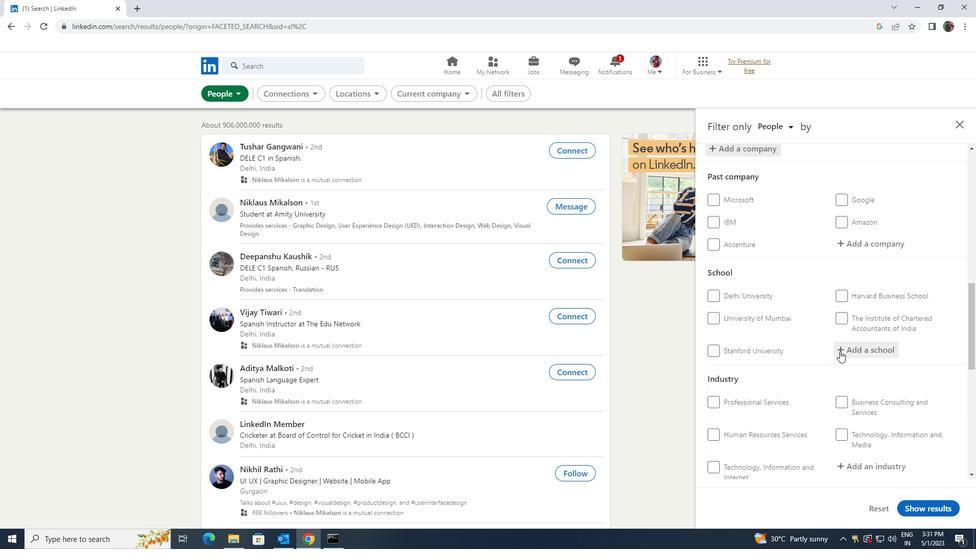 
Action: Mouse pressed left at (841, 351)
Screenshot: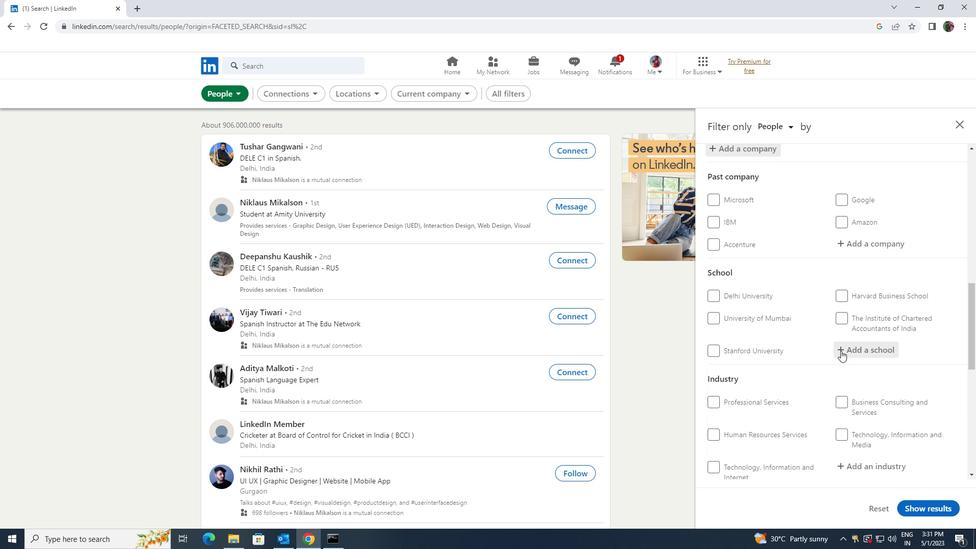 
Action: Key pressed <Key.shift><Key.shift><Key.shift><Key.shift><Key.shift><Key.shift><Key.shift><Key.shift><Key.shift><Key.shift><Key.shift><Key.shift><Key.shift><Key.shift><Key.shift><Key.shift><Key.shift><Key.shift><Key.shift><Key.shift><Key.shift><Key.shift><Key.shift><Key.shift><Key.shift><Key.shift><Key.shift><Key.shift><Key.shift><Key.shift><Key.shift><Key.shift><Key.shift><Key.shift><Key.shift><Key.shift><Key.shift><Key.shift><Key.shift><Key.shift><Key.shift><Key.shift><Key.shift><Key.shift><Key.shift><Key.shift><Key.shift><Key.shift><Key.shift><Key.shift><Key.shift><Key.shift><Key.shift><Key.shift><Key.shift><Key.shift><Key.shift><Key.shift><Key.shift><Key.shift><Key.shift><Key.shift><Key.shift><Key.shift><Key.shift><Key.shift><Key.shift><Key.shift><Key.shift><Key.shift><Key.shift><Key.shift><Key.shift><Key.shift><Key.shift><Key.shift><Key.shift><Key.shift><Key.shift><Key.shift><Key.shift><Key.shift><Key.shift><Key.shift><Key.shift><Key.shift><Key.shift><Key.shift><Key.shift><Key.shift>DKTE
Screenshot: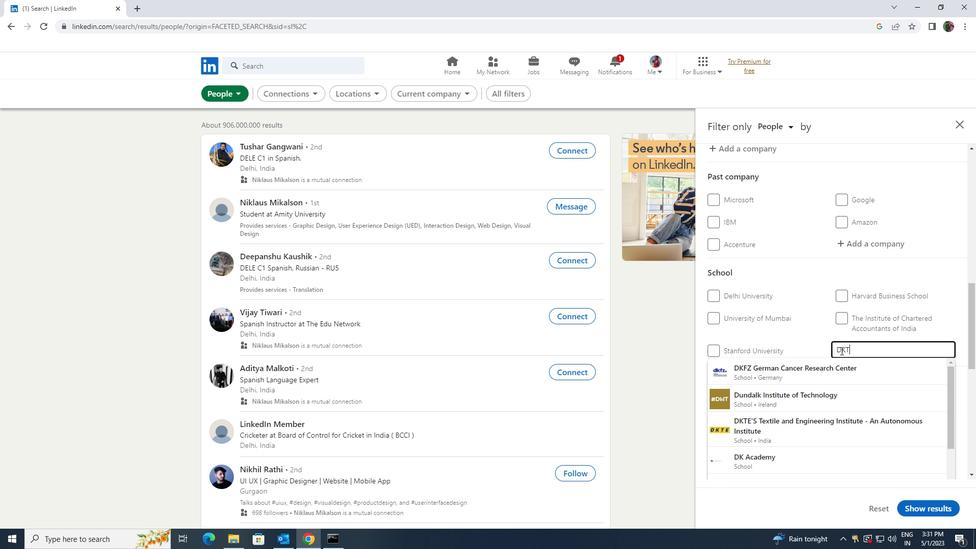 
Action: Mouse moved to (838, 378)
Screenshot: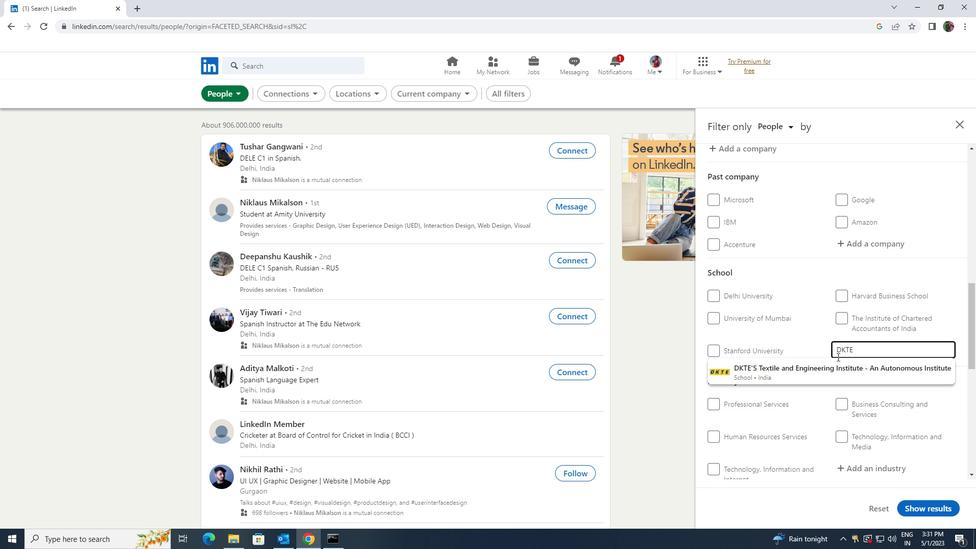 
Action: Mouse pressed left at (838, 378)
Screenshot: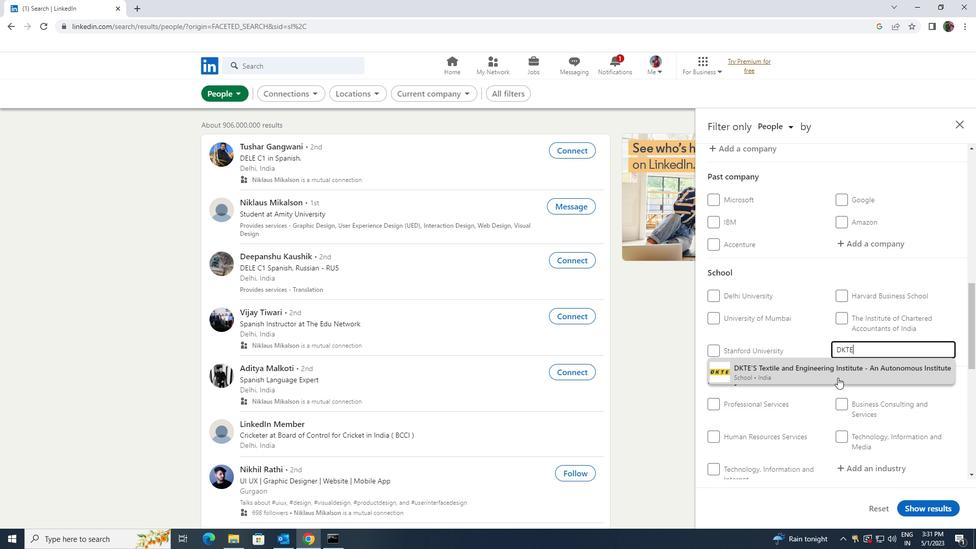 
Action: Mouse scrolled (838, 377) with delta (0, 0)
Screenshot: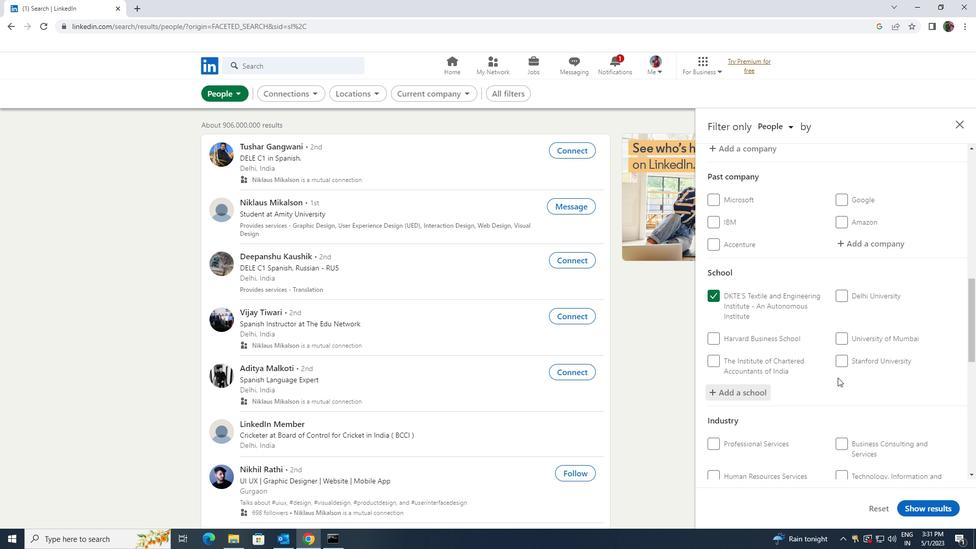 
Action: Mouse scrolled (838, 377) with delta (0, 0)
Screenshot: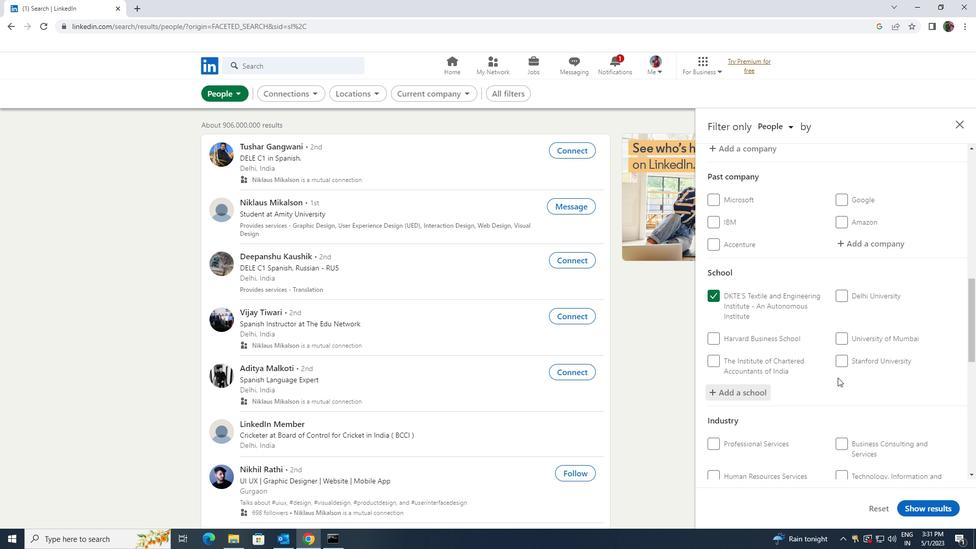 
Action: Mouse scrolled (838, 377) with delta (0, 0)
Screenshot: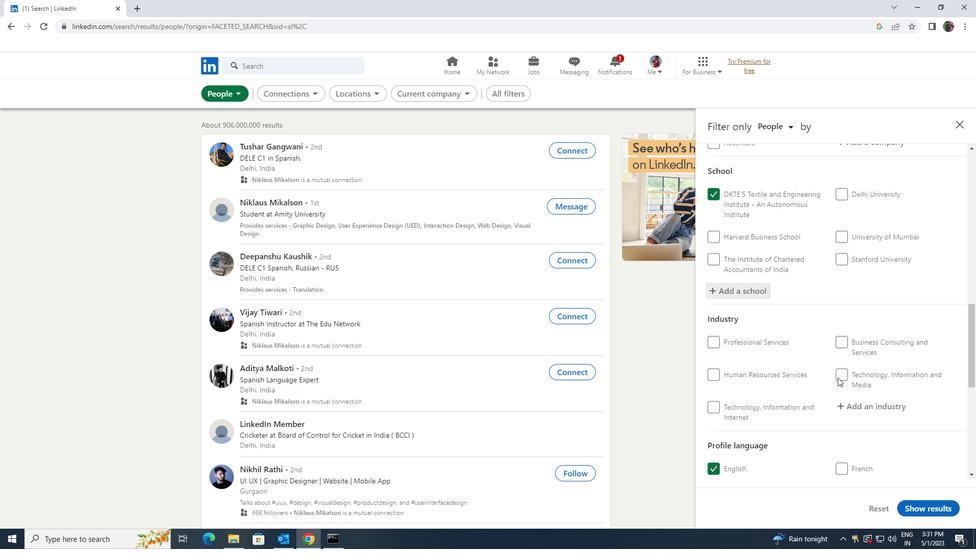 
Action: Mouse moved to (861, 355)
Screenshot: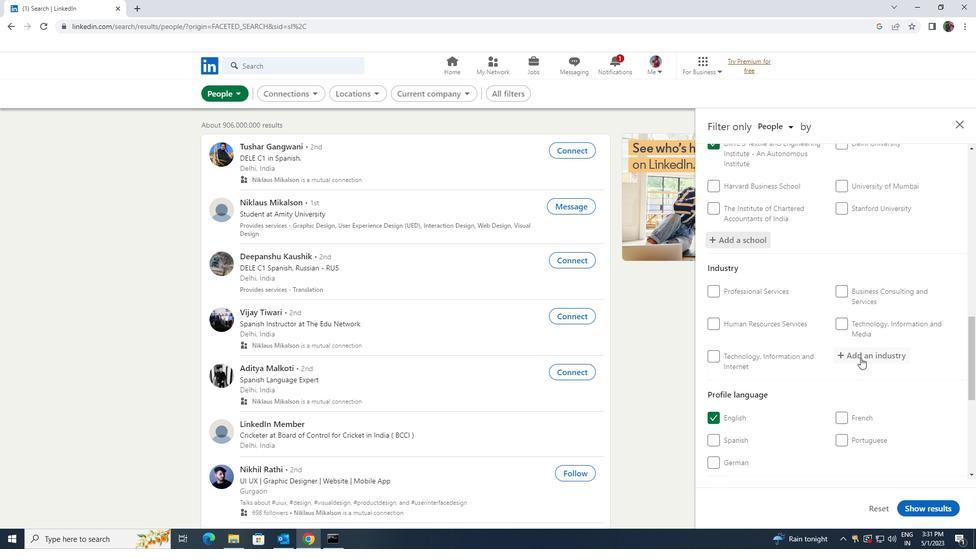 
Action: Mouse pressed left at (861, 355)
Screenshot: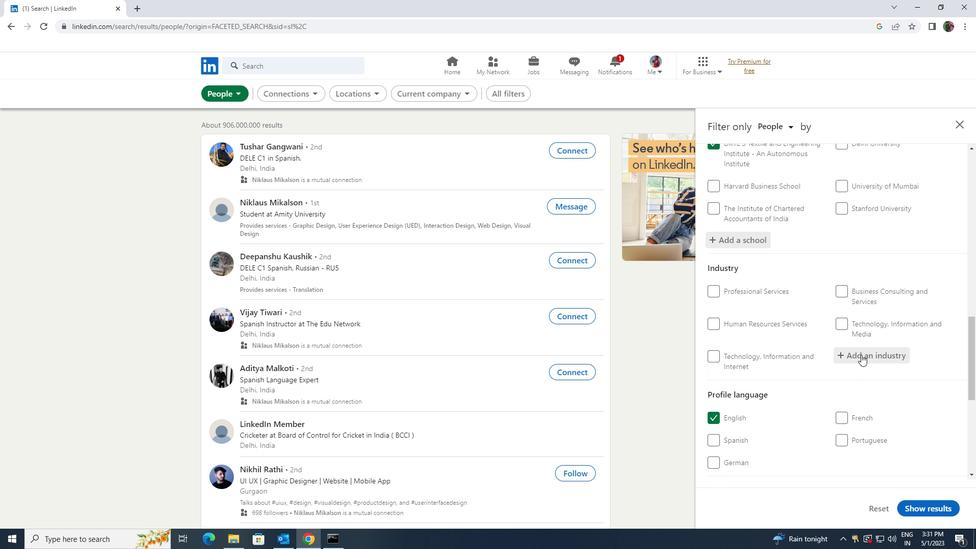 
Action: Key pressed <Key.shift><Key.shift><Key.shift><Key.shift><Key.shift><Key.shift><Key.shift><Key.shift><Key.shift><Key.shift><Key.shift><Key.shift><Key.shift><Key.shift><Key.shift>ACCOM
Screenshot: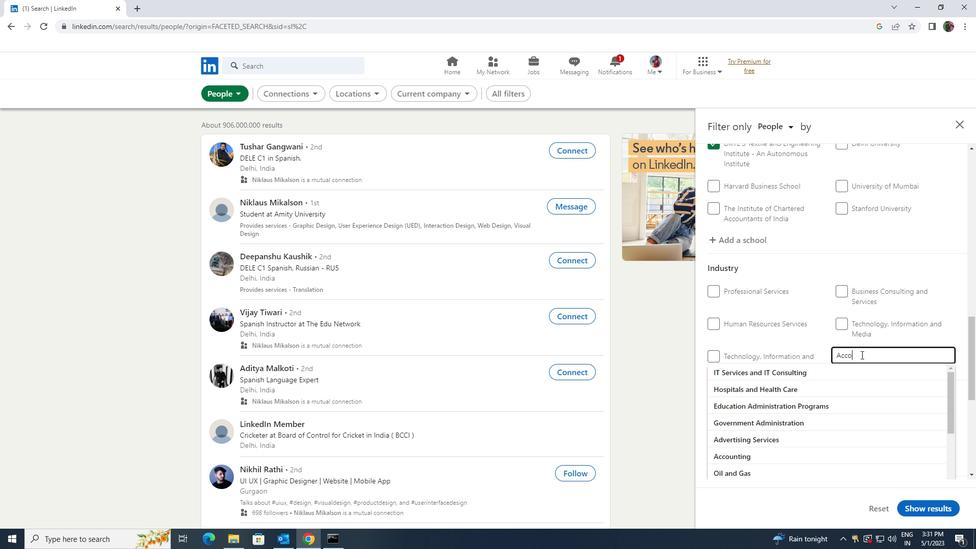 
Action: Mouse moved to (864, 373)
Screenshot: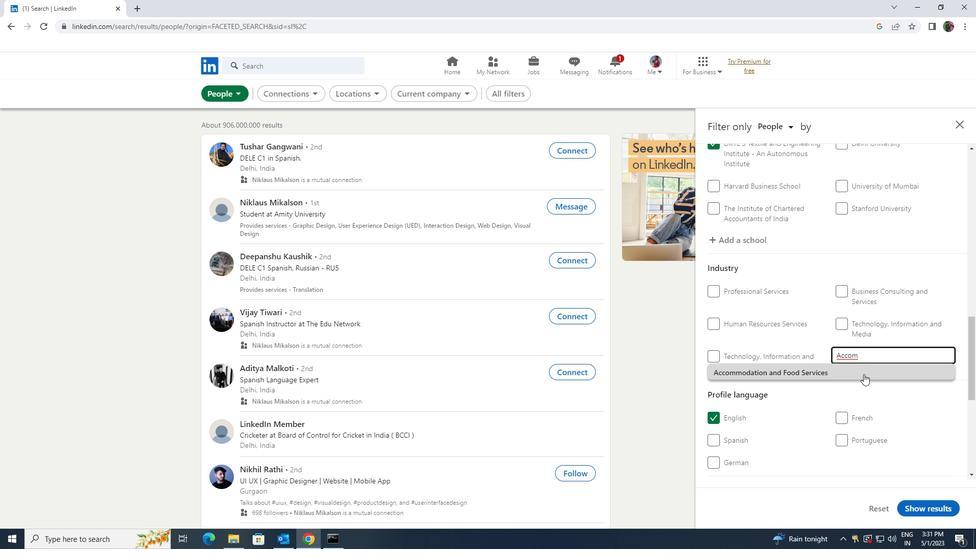 
Action: Mouse pressed left at (864, 373)
Screenshot: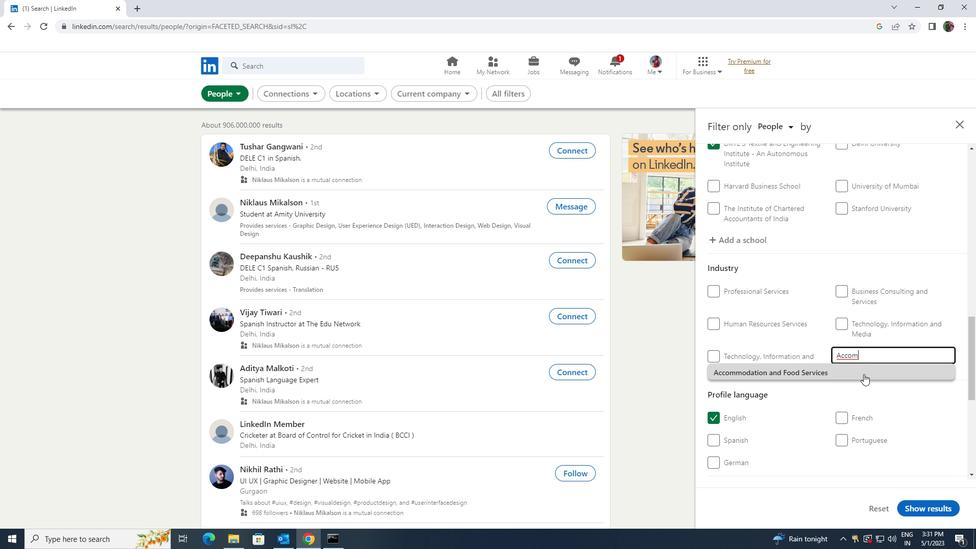 
Action: Mouse moved to (864, 373)
Screenshot: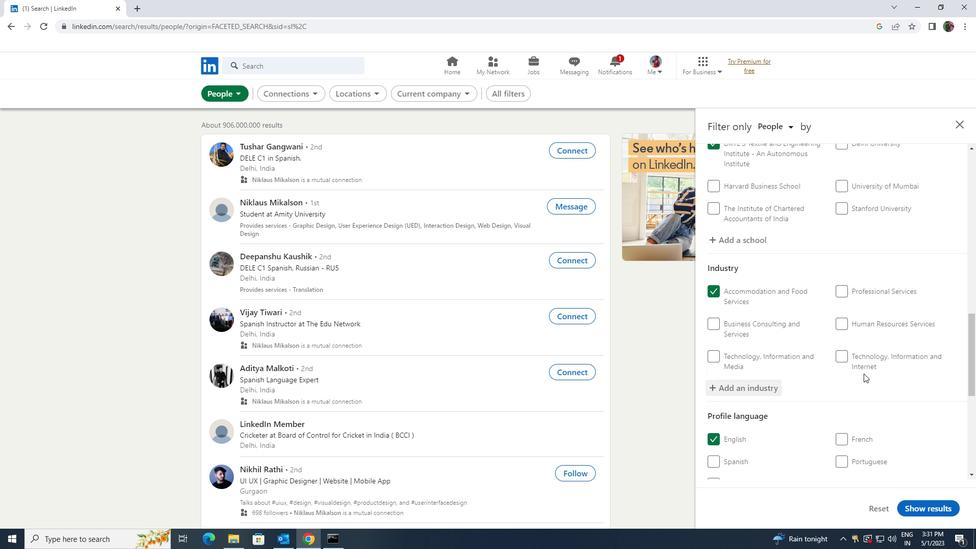 
Action: Mouse scrolled (864, 372) with delta (0, 0)
Screenshot: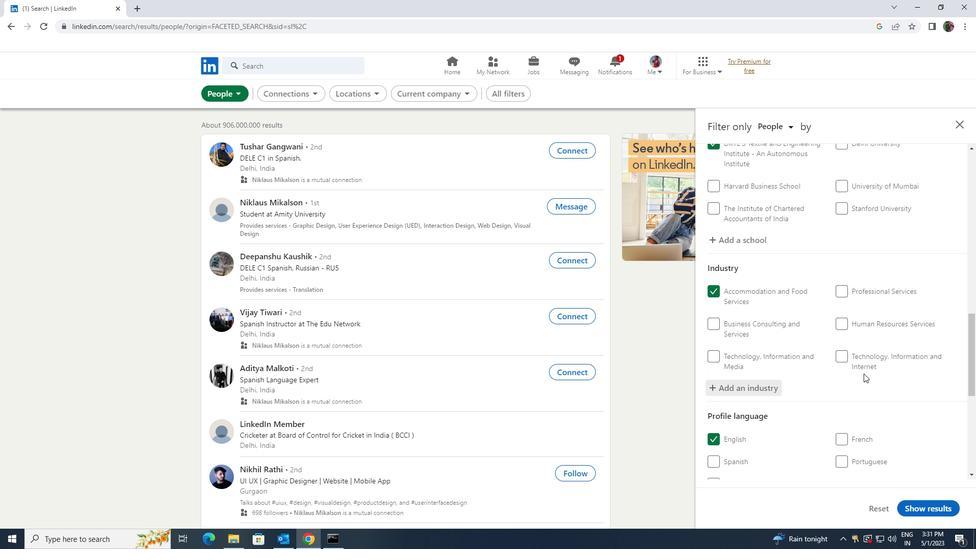 
Action: Mouse scrolled (864, 372) with delta (0, 0)
Screenshot: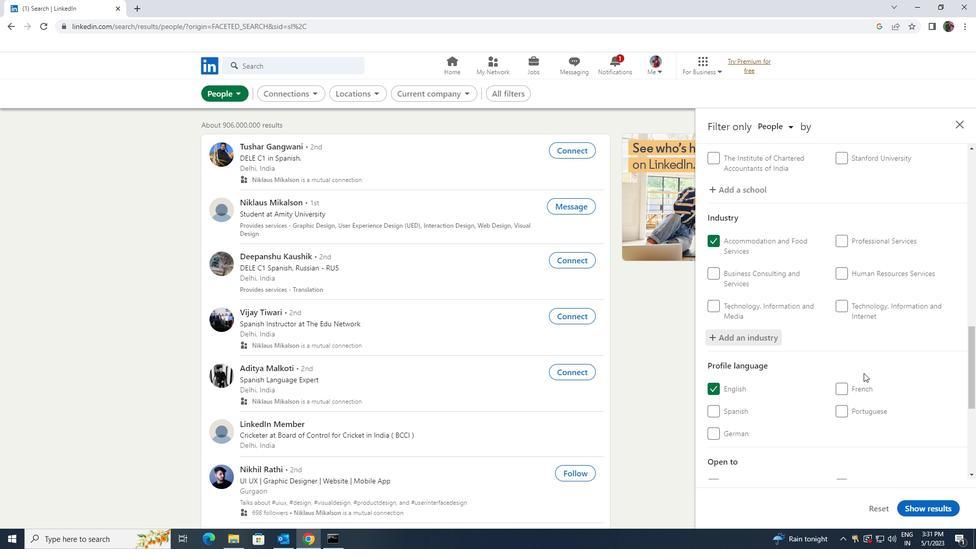 
Action: Mouse scrolled (864, 372) with delta (0, 0)
Screenshot: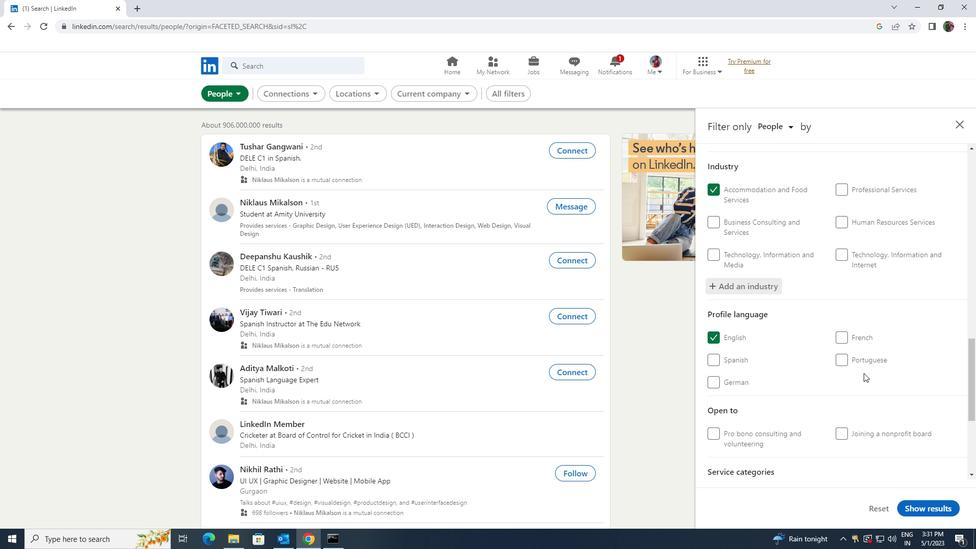 
Action: Mouse scrolled (864, 372) with delta (0, 0)
Screenshot: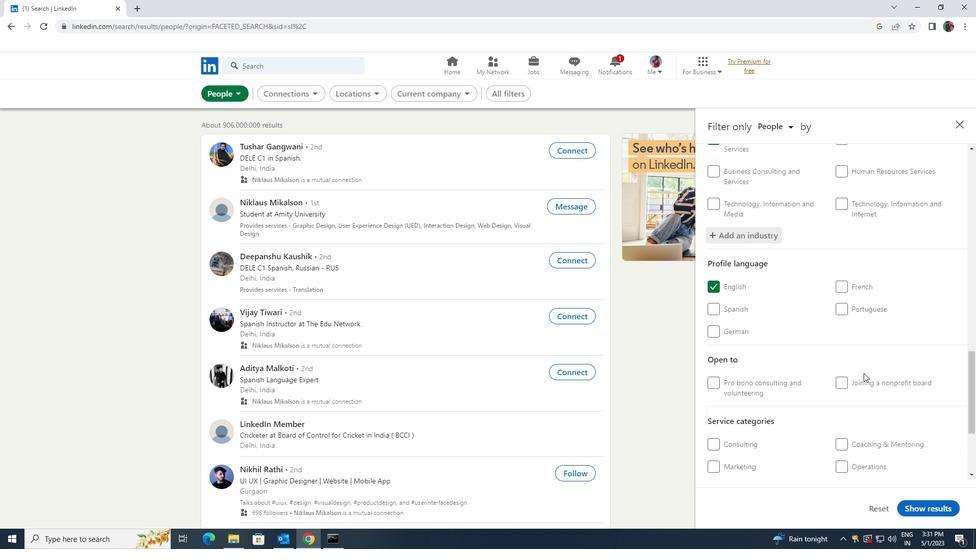 
Action: Mouse scrolled (864, 372) with delta (0, 0)
Screenshot: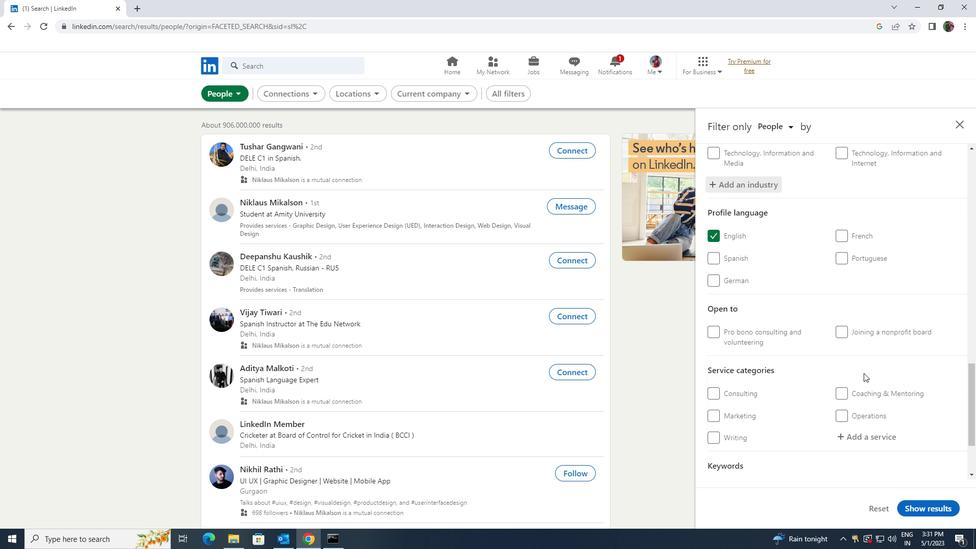 
Action: Mouse moved to (865, 383)
Screenshot: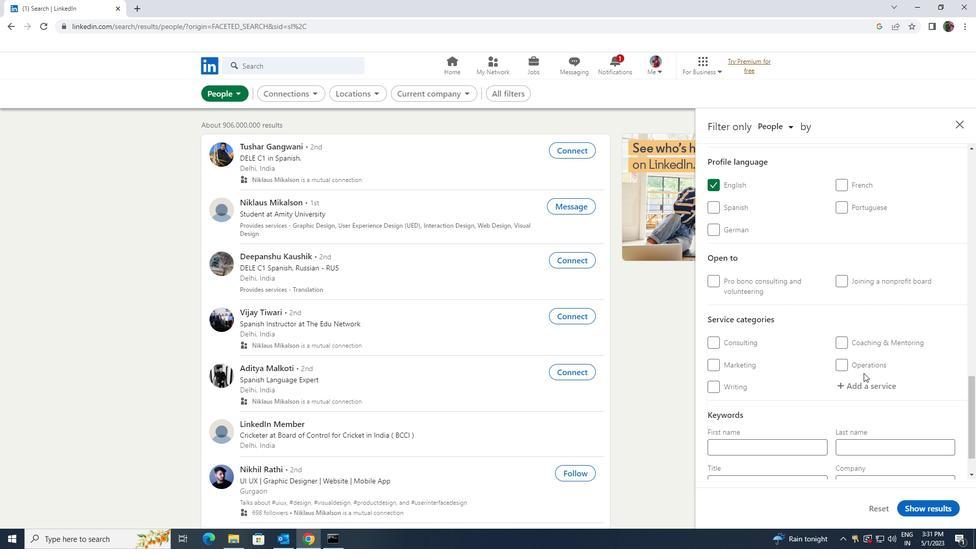 
Action: Mouse pressed left at (865, 383)
Screenshot: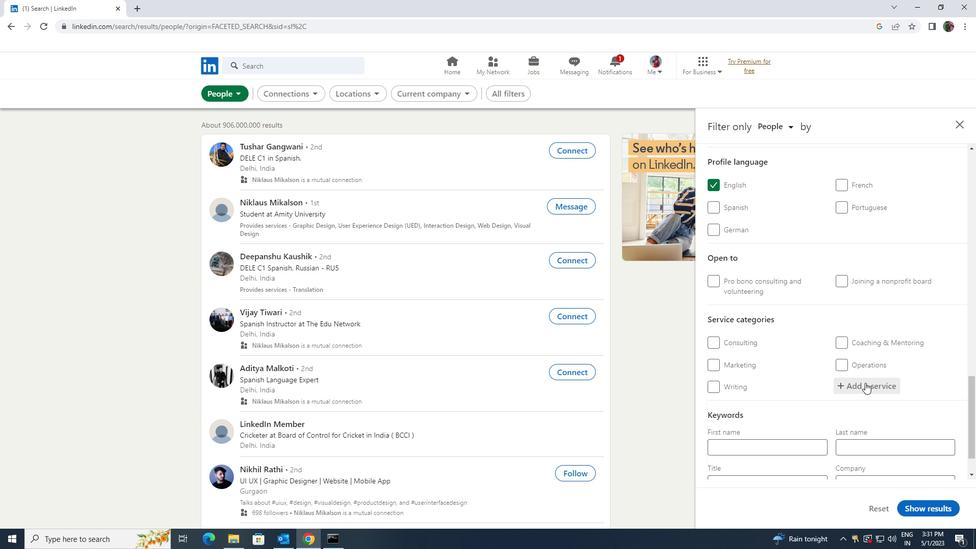 
Action: Key pressed <Key.shift><Key.shift><Key.shift><Key.shift><Key.shift>BUSO<Key.backspace>INESS<Key.space><Key.shift>ANA
Screenshot: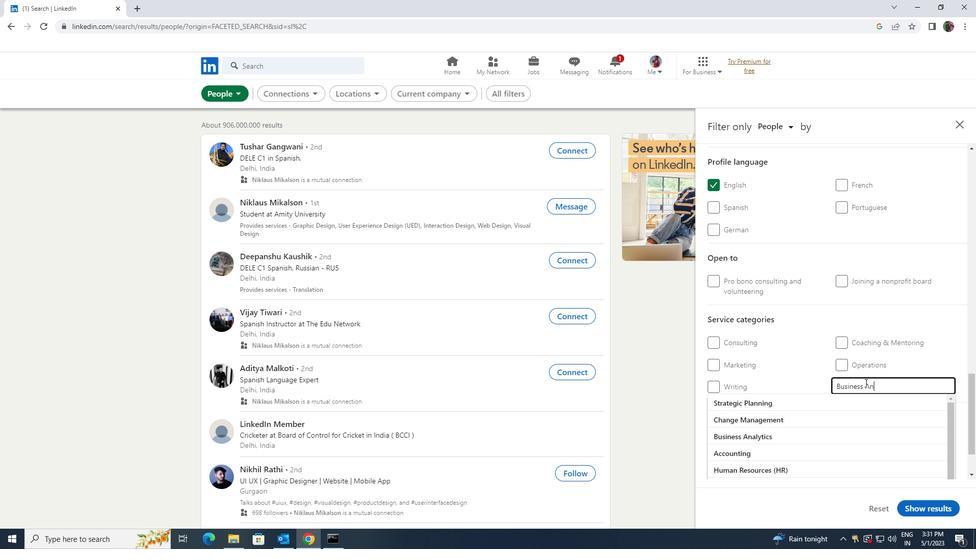 
Action: Mouse moved to (866, 397)
Screenshot: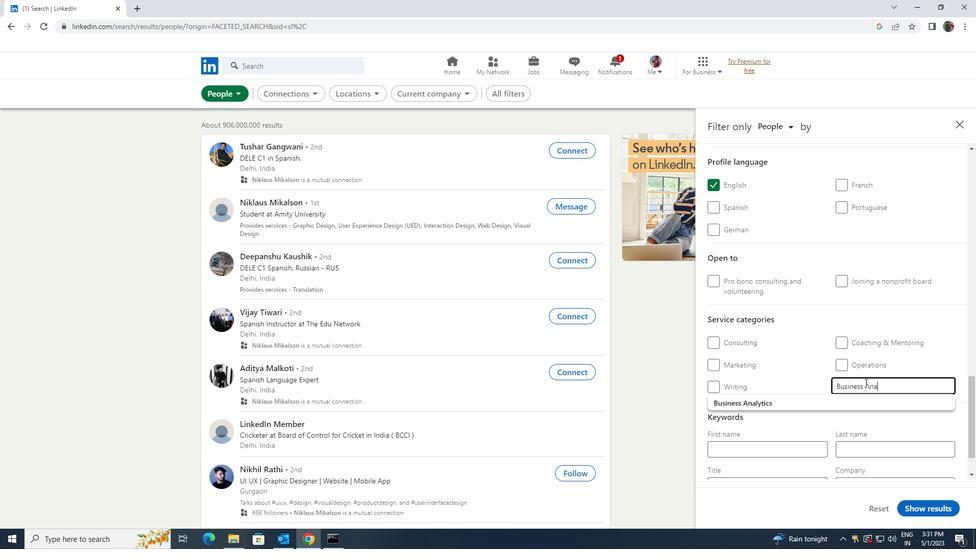 
Action: Mouse pressed left at (866, 397)
Screenshot: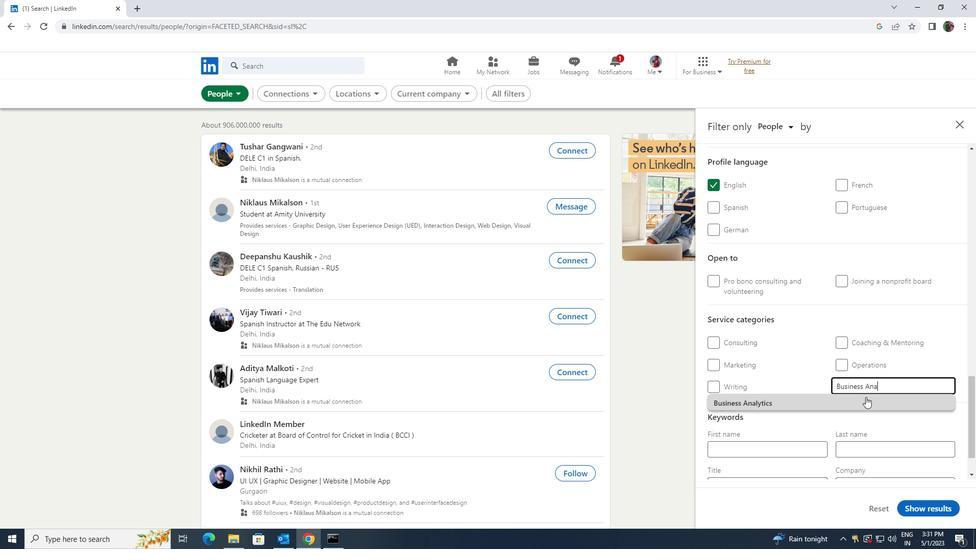 
Action: Mouse scrolled (866, 396) with delta (0, 0)
Screenshot: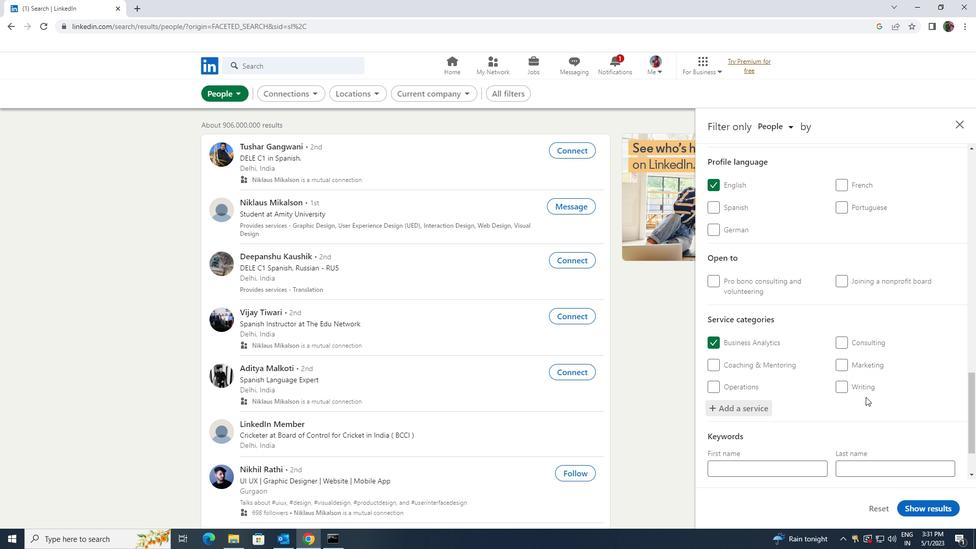 
Action: Mouse scrolled (866, 396) with delta (0, 0)
Screenshot: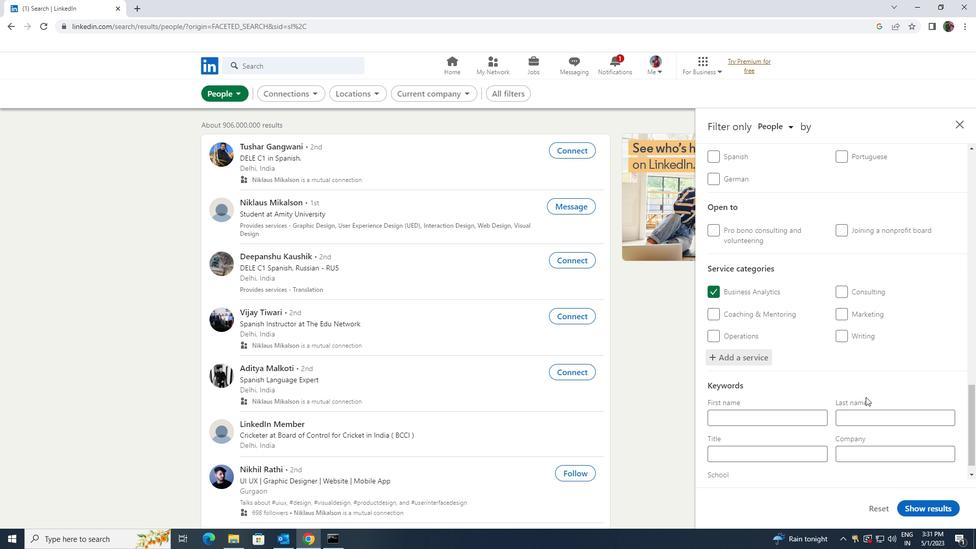 
Action: Mouse scrolled (866, 396) with delta (0, 0)
Screenshot: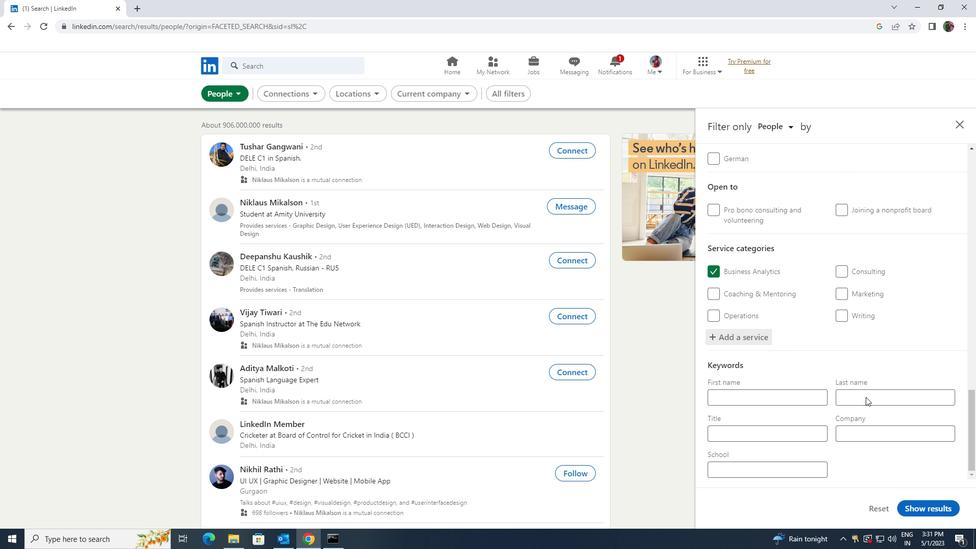 
Action: Mouse moved to (814, 426)
Screenshot: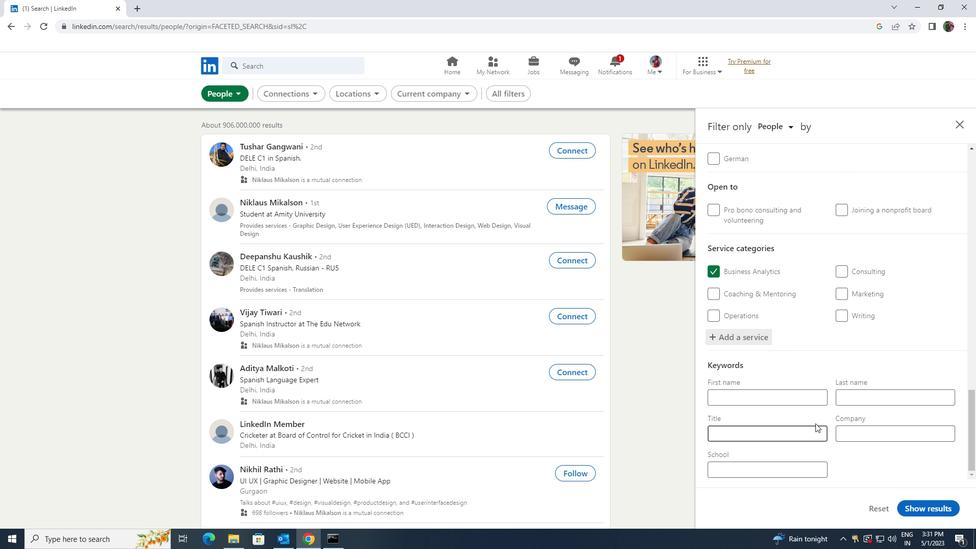 
Action: Mouse pressed left at (814, 426)
Screenshot: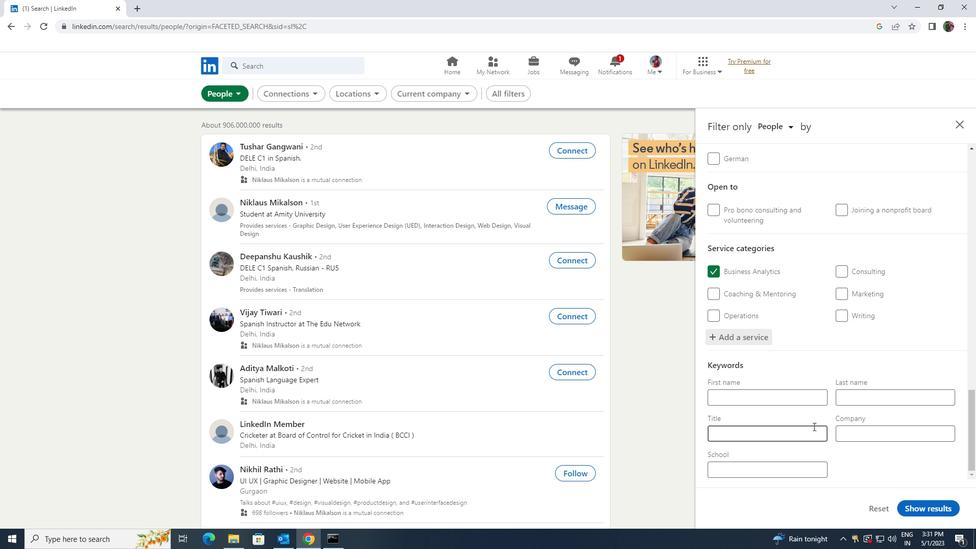 
Action: Key pressed <Key.shift><Key.shift><Key.shift><Key.shift><Key.shift><Key.shift>CNA
Screenshot: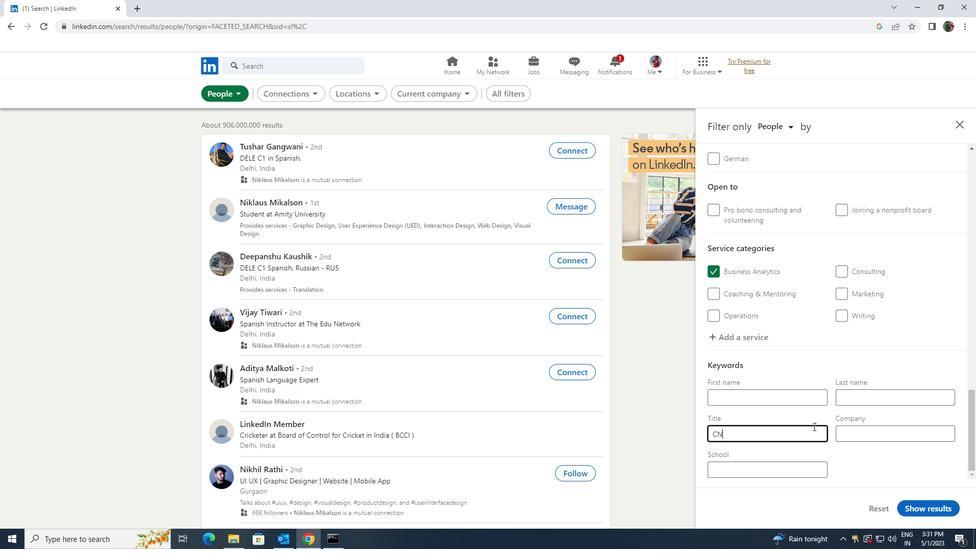 
Action: Mouse moved to (938, 507)
Screenshot: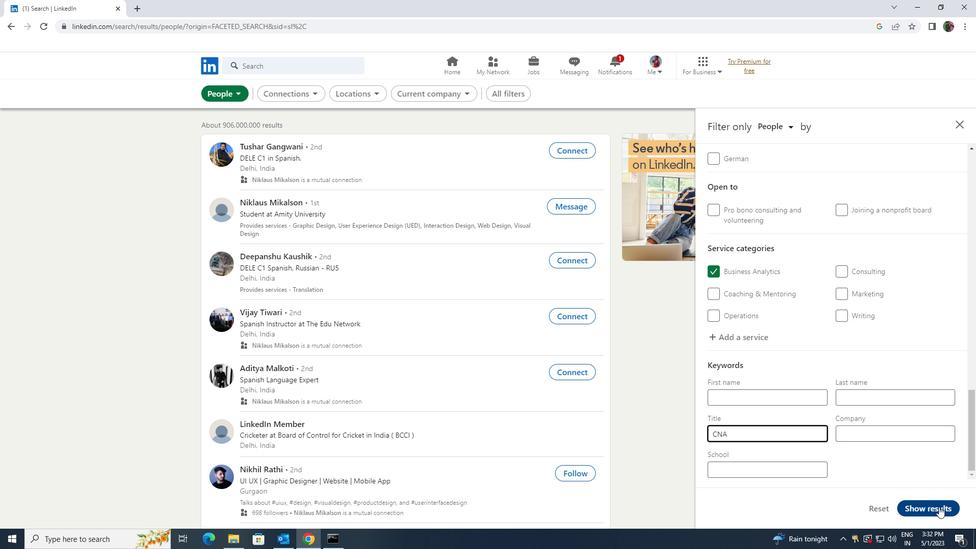 
Action: Mouse pressed left at (938, 507)
Screenshot: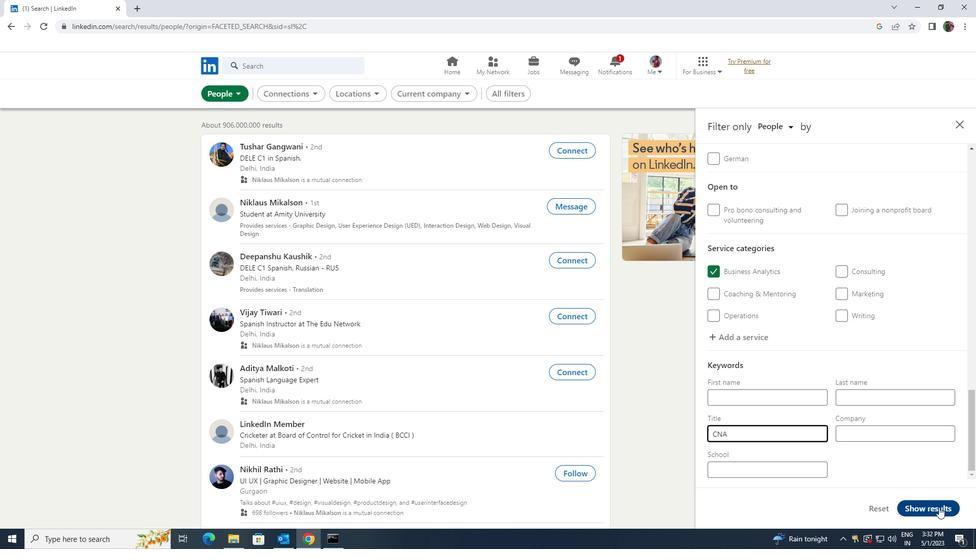 
